 Task: Look for space in Paithan, India from 10th July, 2023 to 15th July, 2023 for 7 adults in price range Rs.10000 to Rs.15000. Place can be entire place or shared room with 4 bedrooms having 7 beds and 4 bathrooms. Property type can be house, flat, guest house. Amenities needed are: wifi, TV, free parkinig on premises, gym, breakfast. Booking option can be shelf check-in. Required host language is English.
Action: Mouse moved to (425, 52)
Screenshot: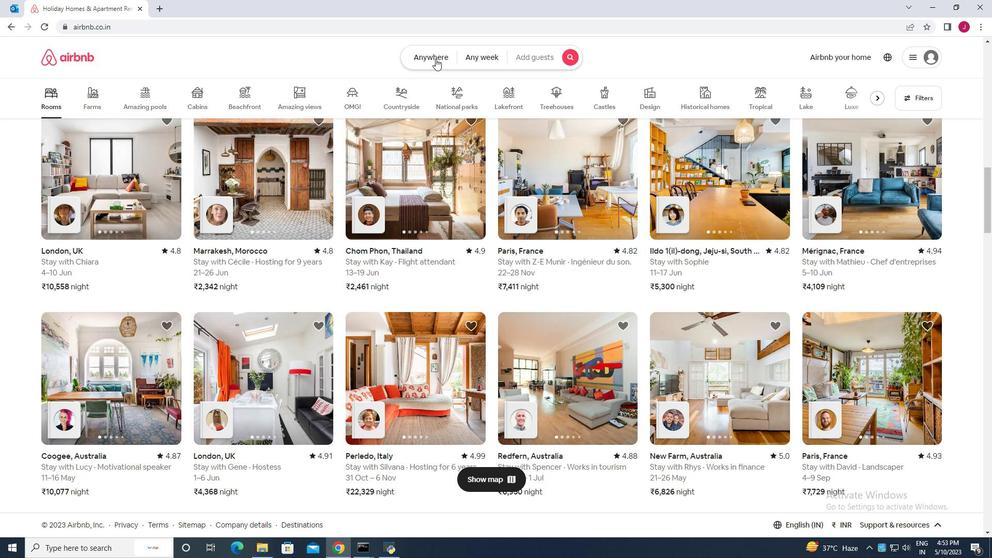 
Action: Mouse pressed left at (425, 52)
Screenshot: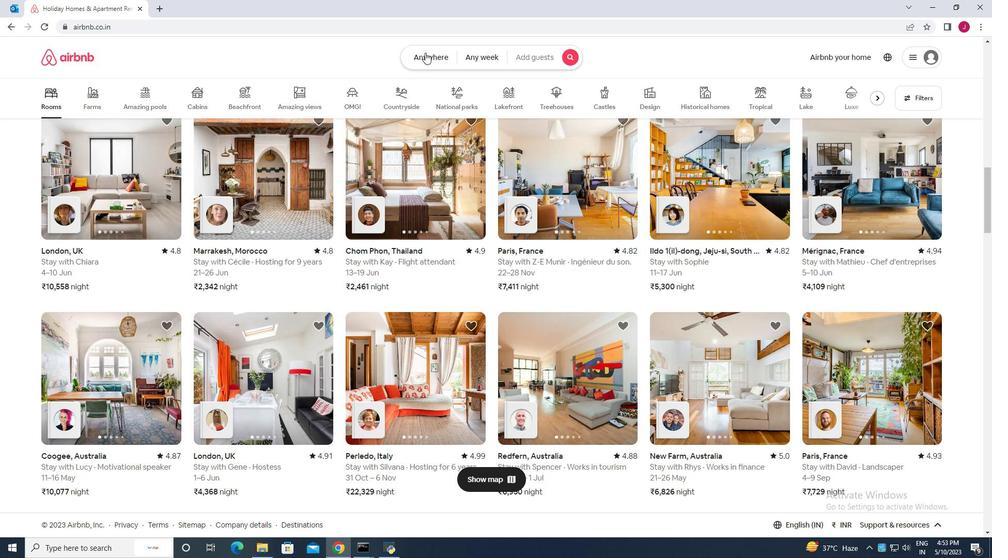 
Action: Mouse moved to (327, 100)
Screenshot: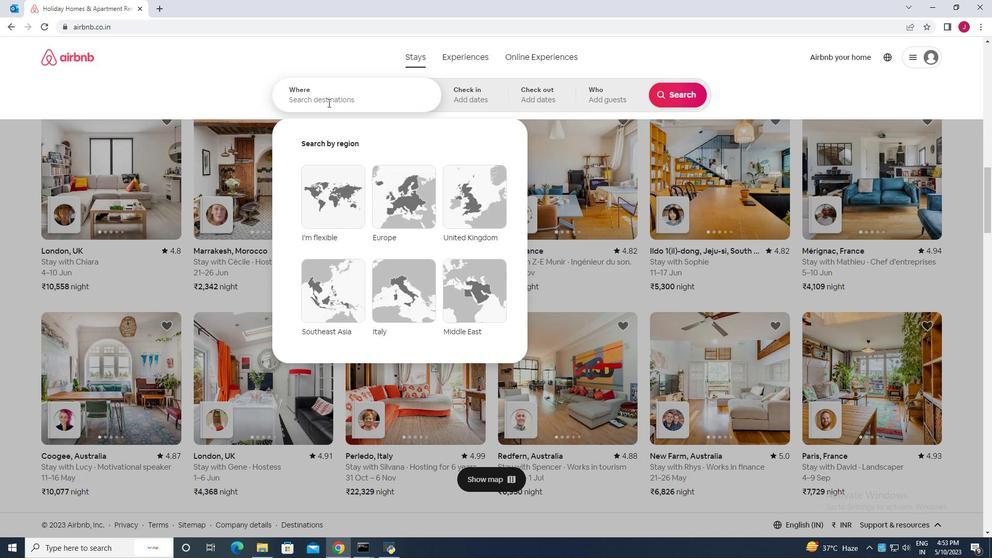 
Action: Mouse pressed left at (327, 100)
Screenshot: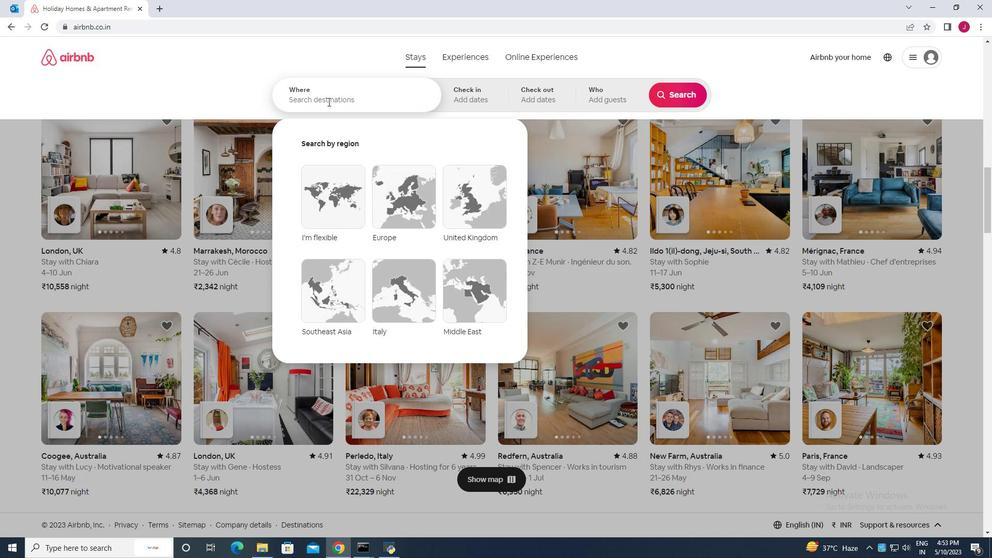 
Action: Mouse moved to (328, 100)
Screenshot: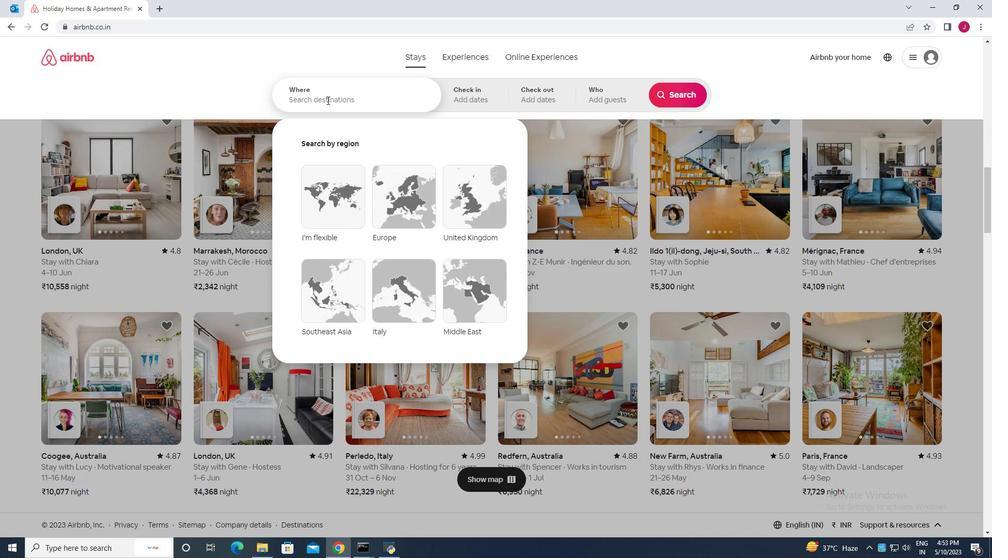 
Action: Key pressed space<Key.space>in<Key.space>paithan<Key.space>india<Key.enter>
Screenshot: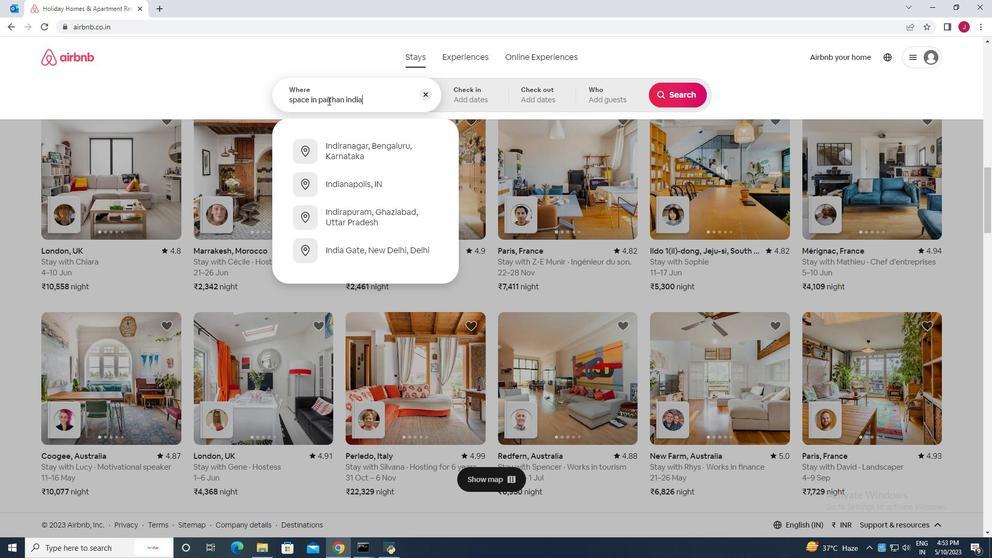 
Action: Mouse moved to (670, 179)
Screenshot: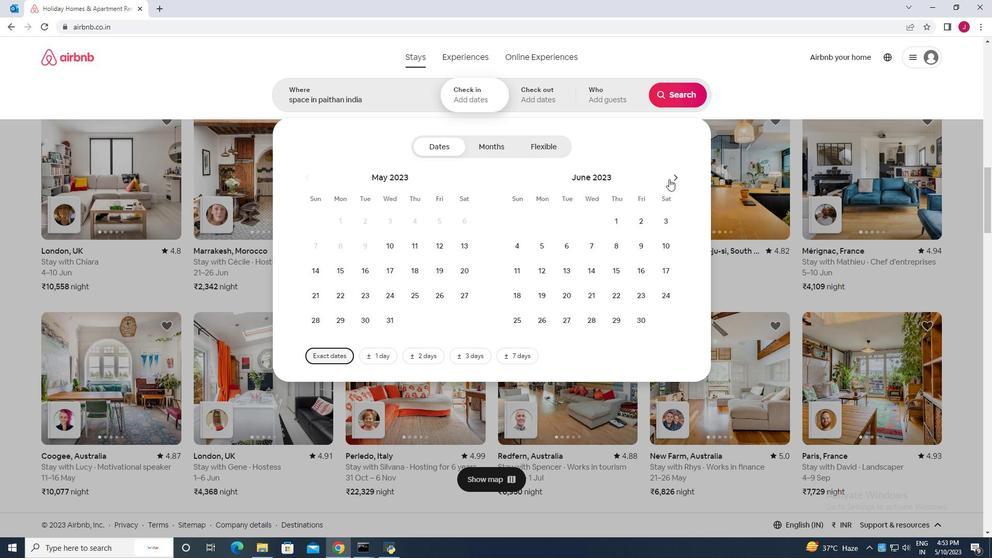 
Action: Mouse pressed left at (670, 179)
Screenshot: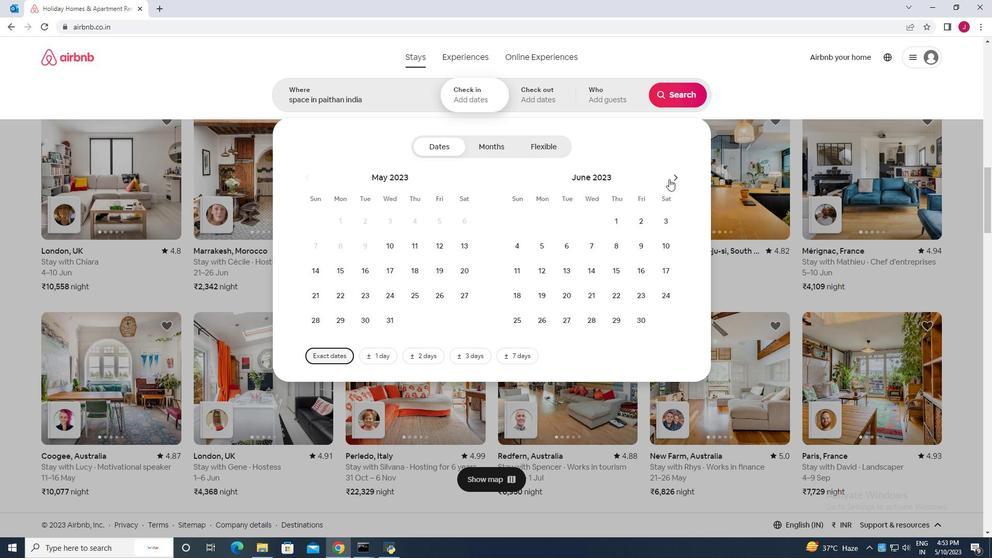 
Action: Mouse moved to (543, 270)
Screenshot: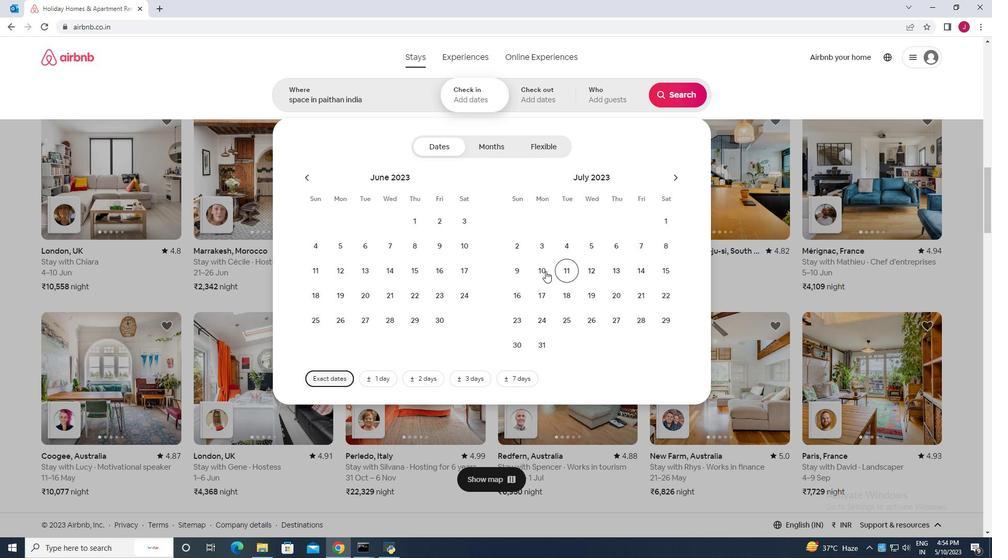 
Action: Mouse pressed left at (543, 270)
Screenshot: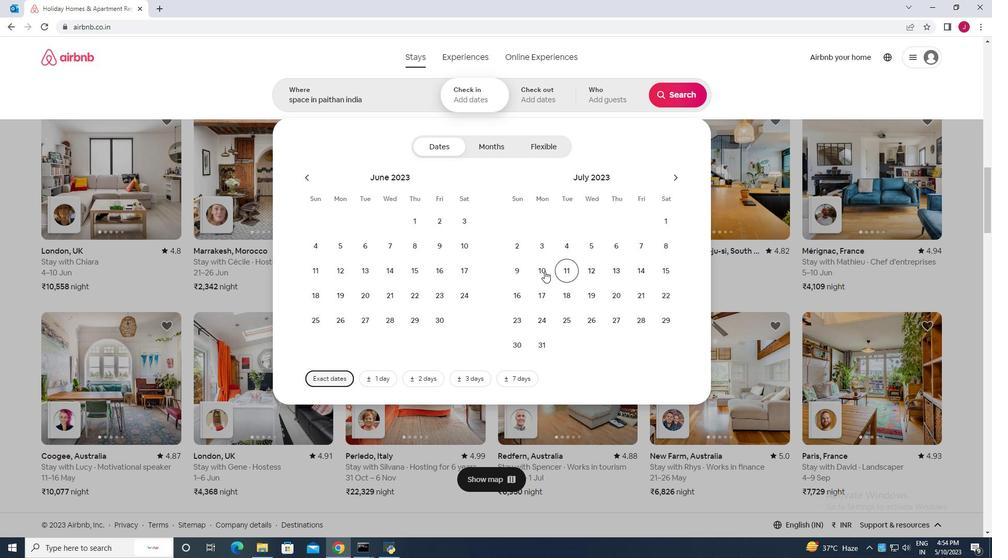 
Action: Mouse moved to (671, 276)
Screenshot: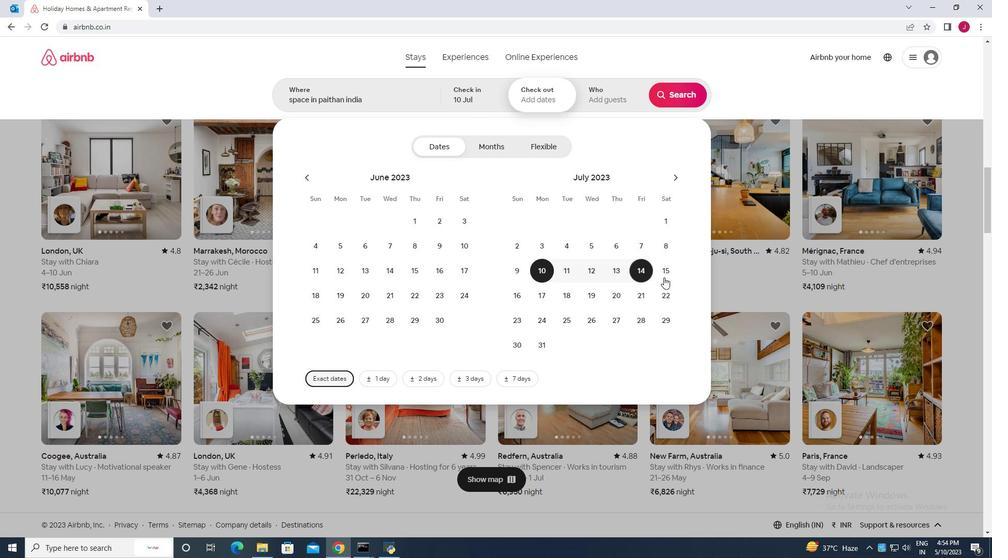 
Action: Mouse pressed left at (671, 276)
Screenshot: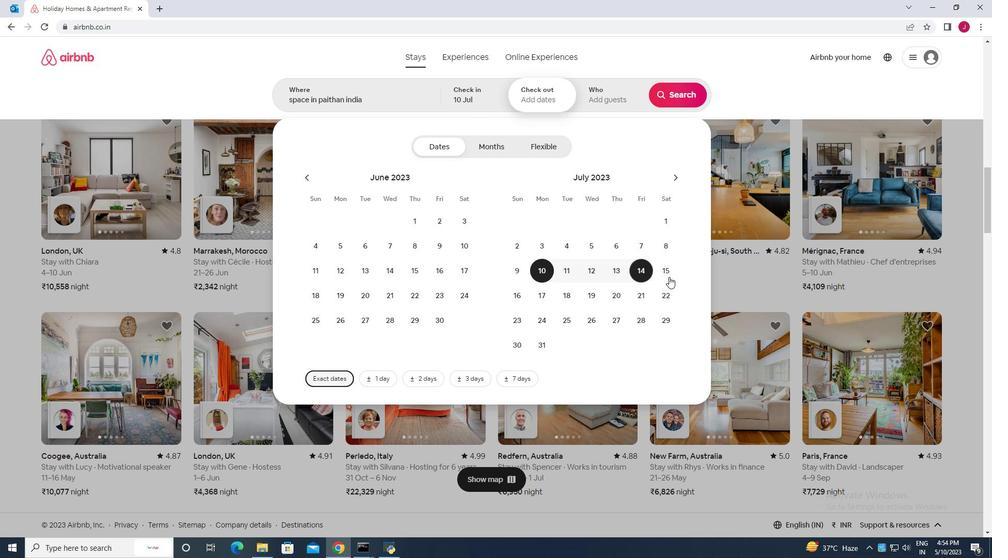 
Action: Mouse moved to (602, 93)
Screenshot: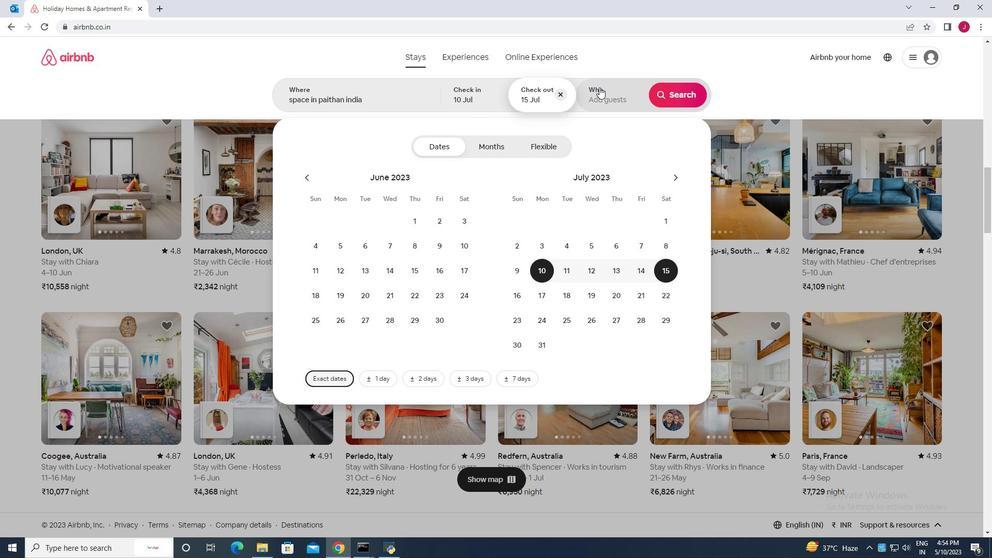 
Action: Mouse pressed left at (602, 93)
Screenshot: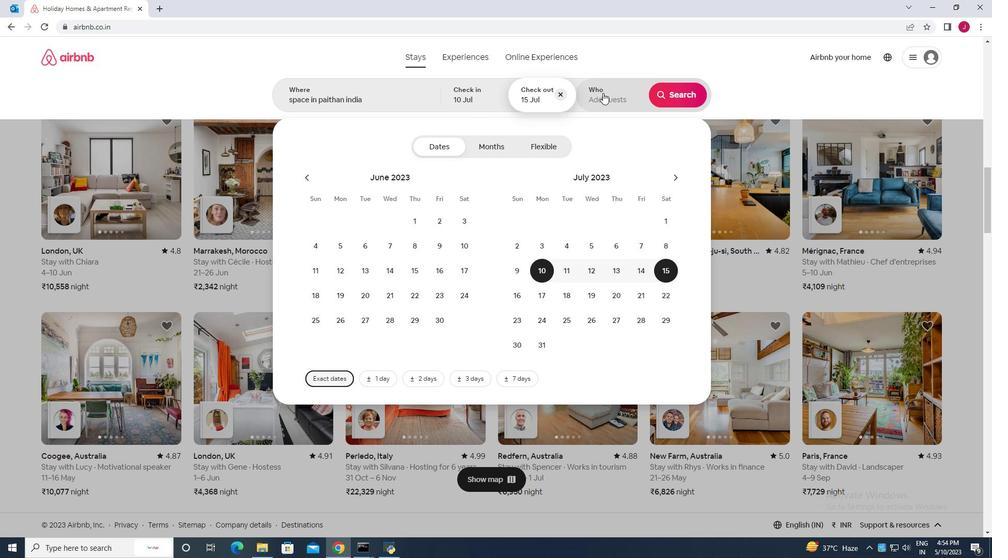 
Action: Mouse moved to (679, 152)
Screenshot: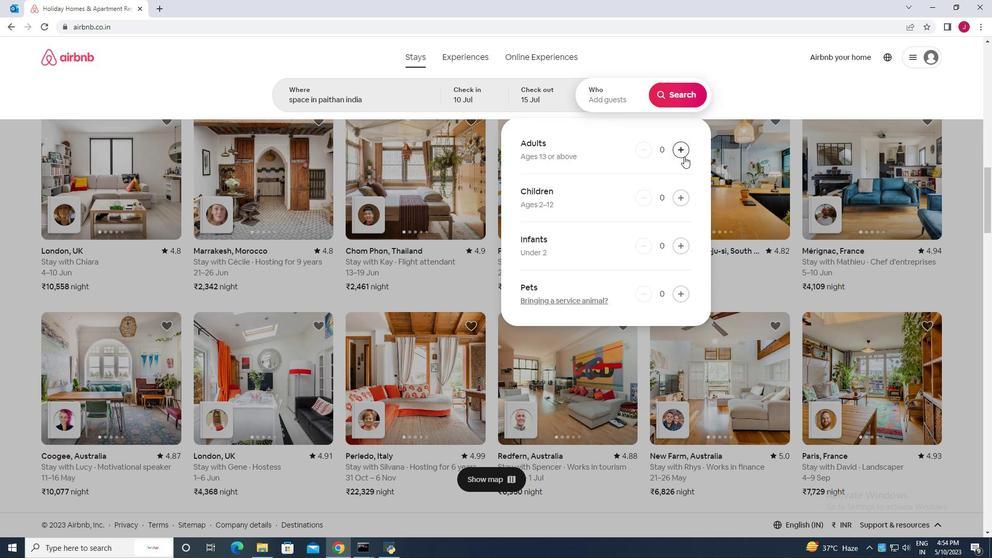 
Action: Mouse pressed left at (679, 152)
Screenshot: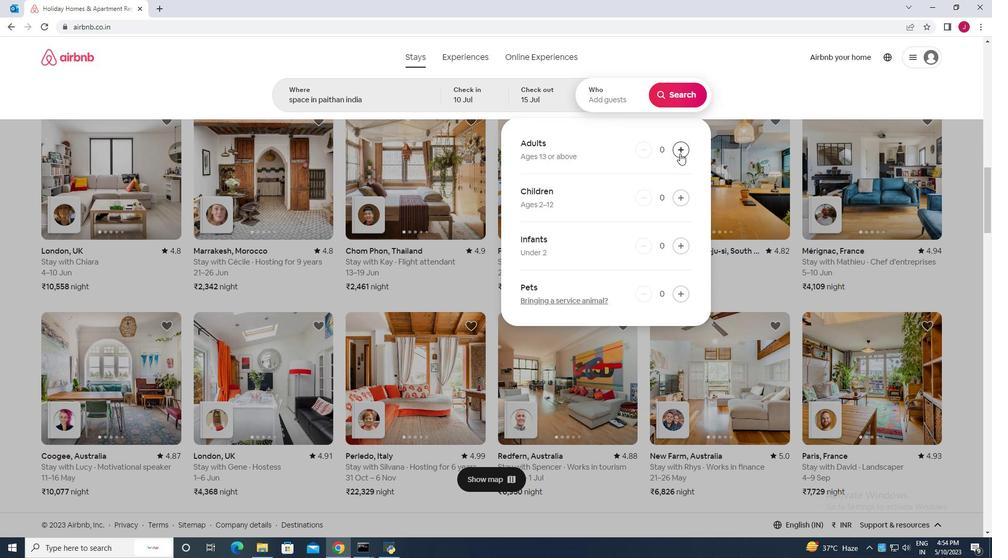 
Action: Mouse pressed left at (679, 152)
Screenshot: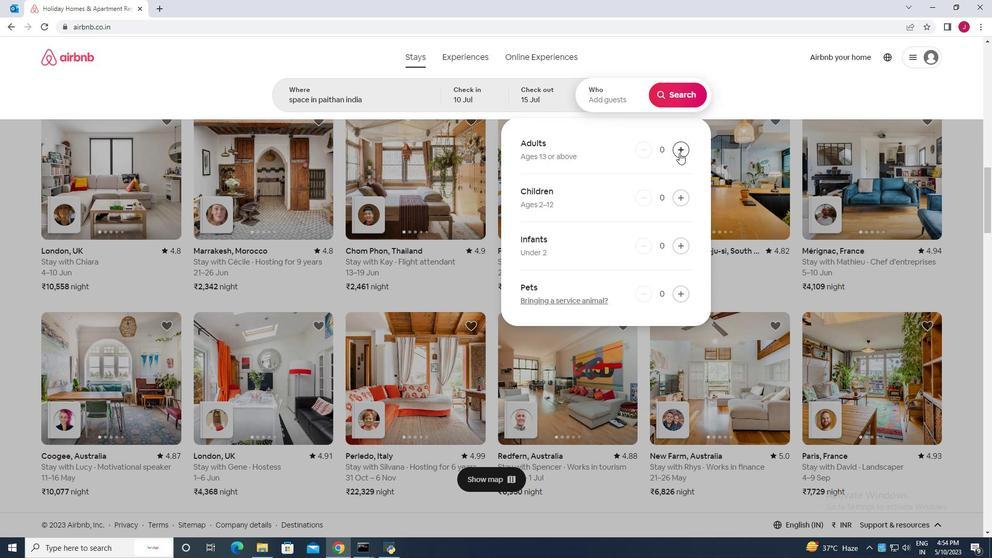 
Action: Mouse pressed left at (679, 152)
Screenshot: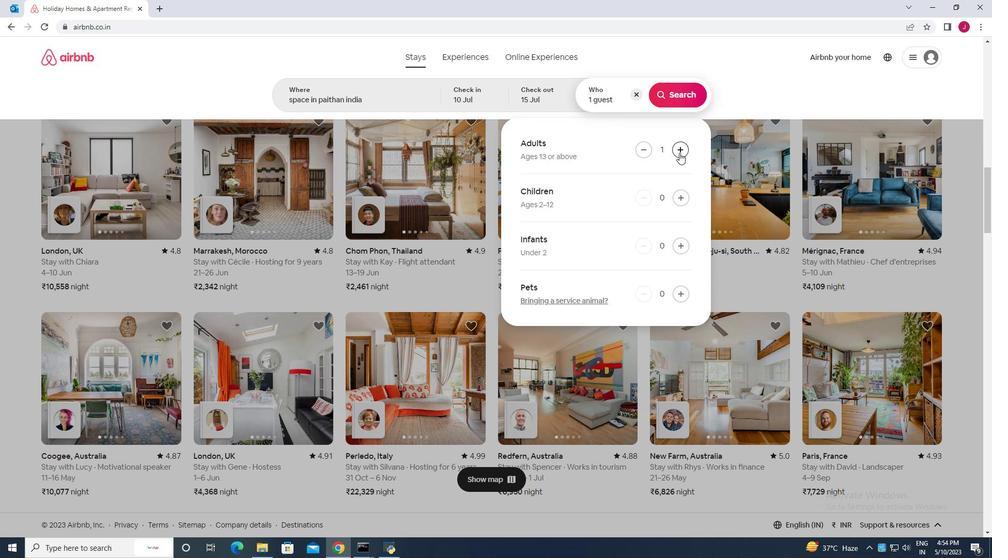 
Action: Mouse pressed left at (679, 152)
Screenshot: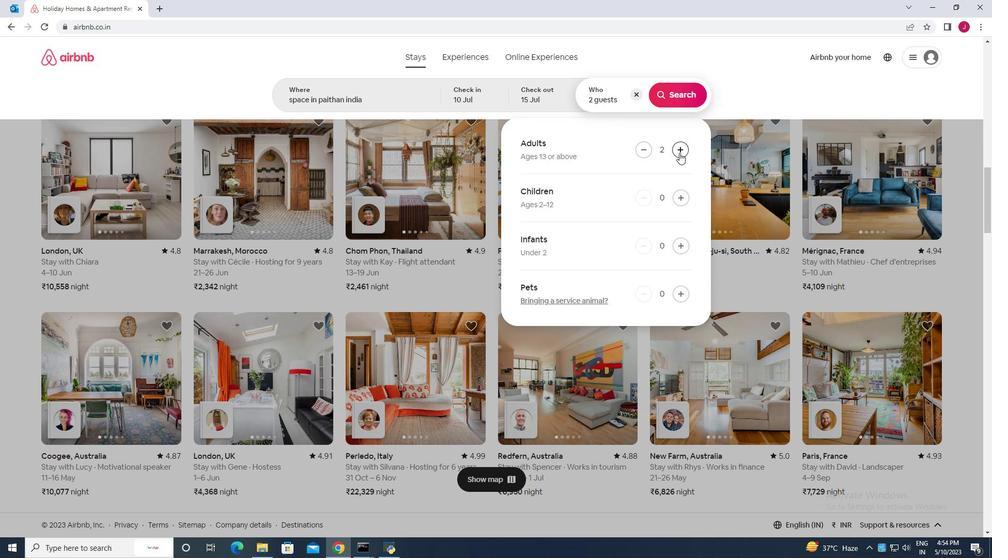 
Action: Mouse pressed left at (679, 152)
Screenshot: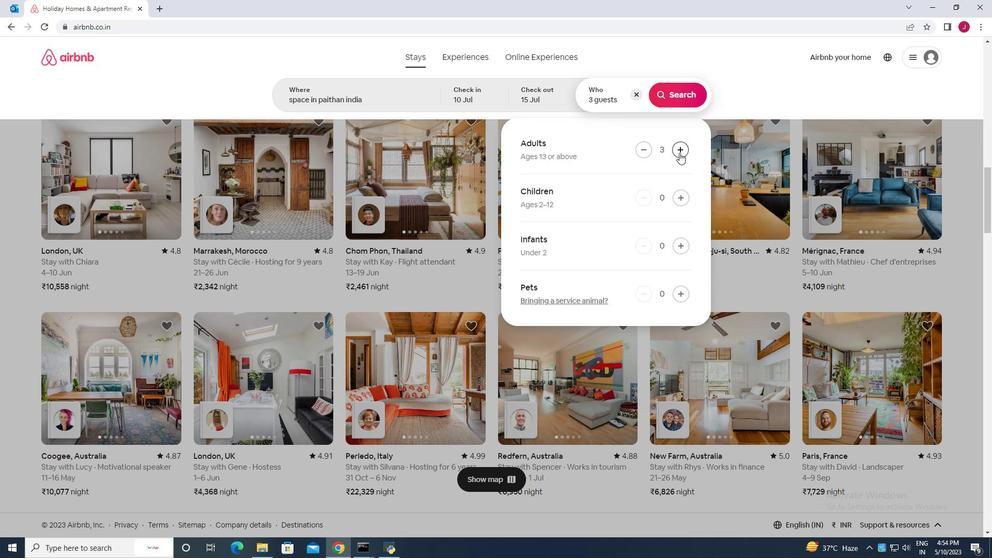 
Action: Mouse pressed left at (679, 152)
Screenshot: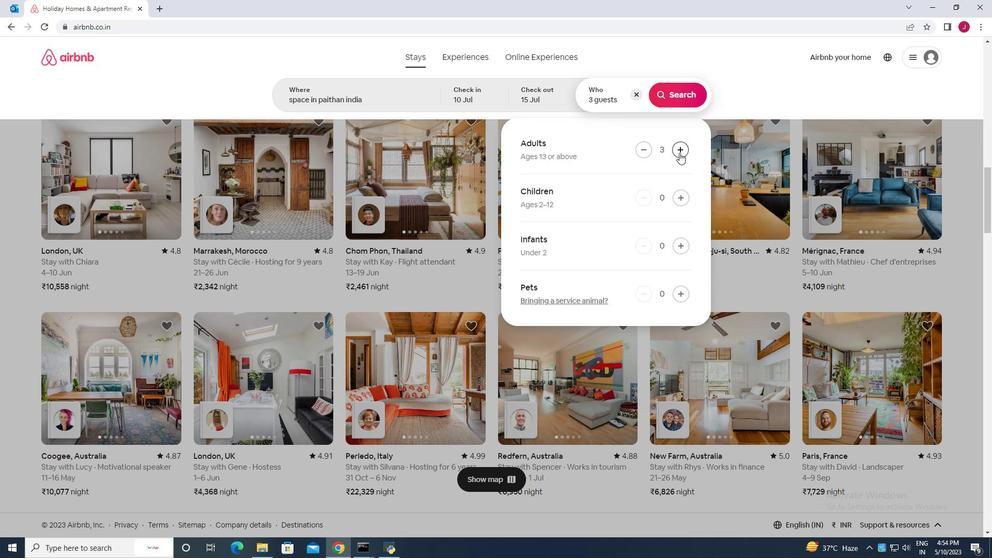 
Action: Mouse pressed left at (679, 152)
Screenshot: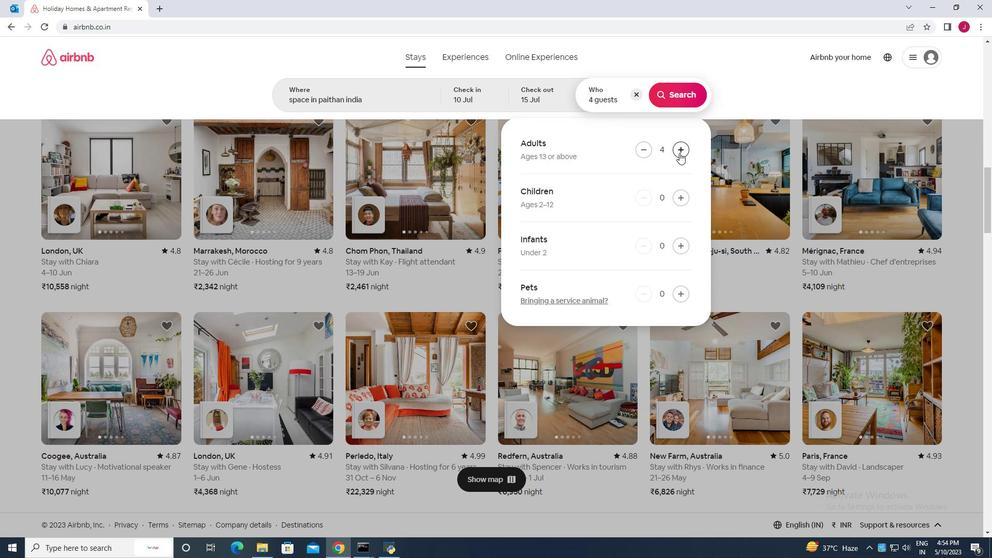 
Action: Mouse pressed left at (679, 152)
Screenshot: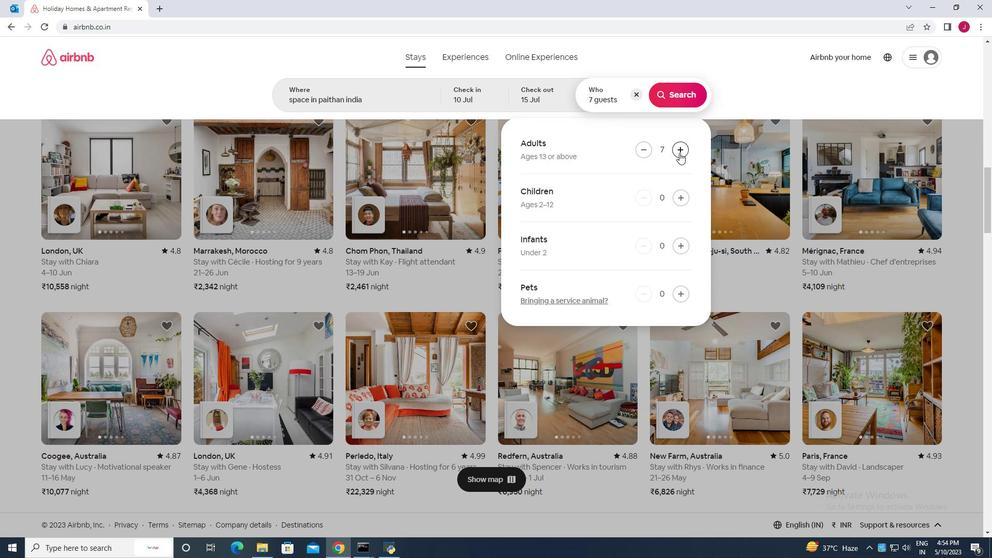 
Action: Mouse moved to (642, 147)
Screenshot: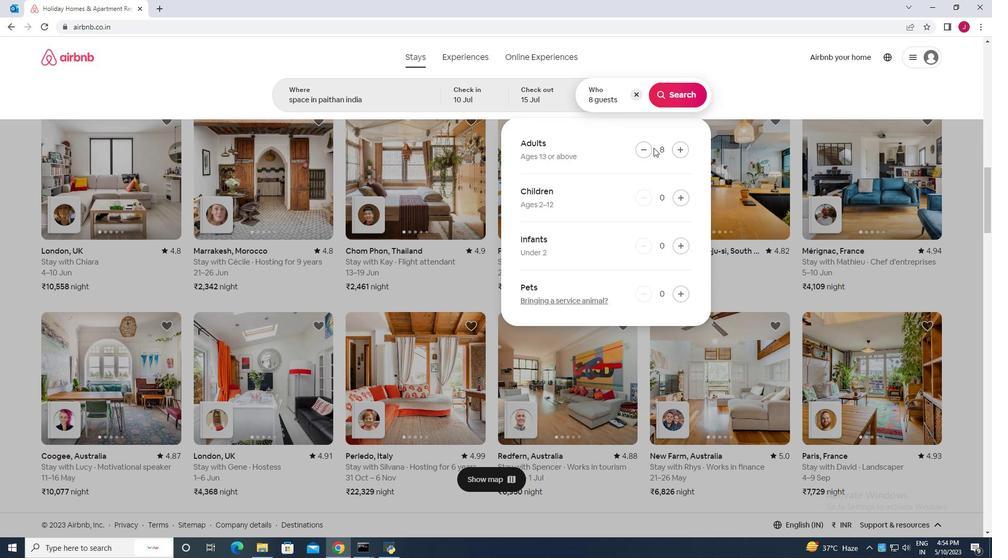 
Action: Mouse pressed left at (642, 147)
Screenshot: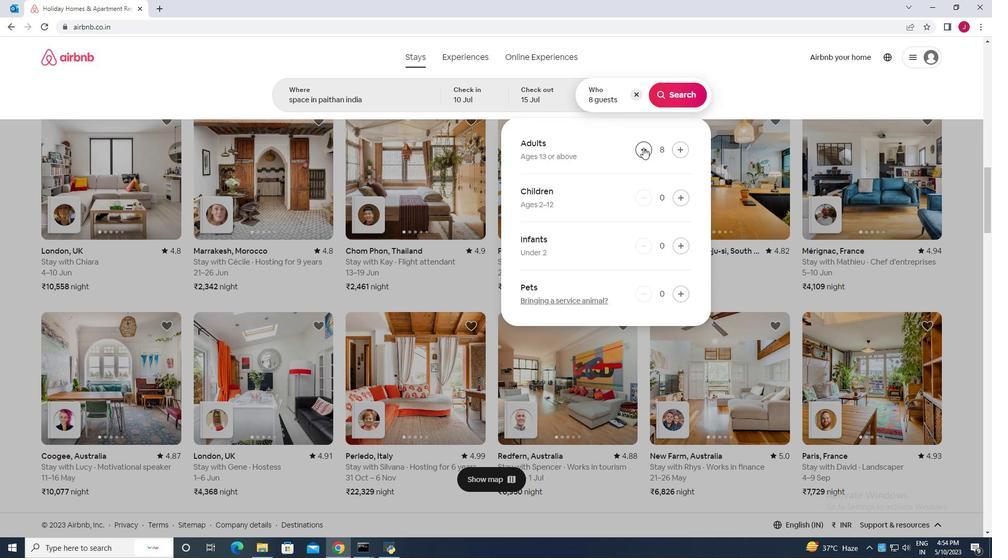 
Action: Mouse moved to (680, 94)
Screenshot: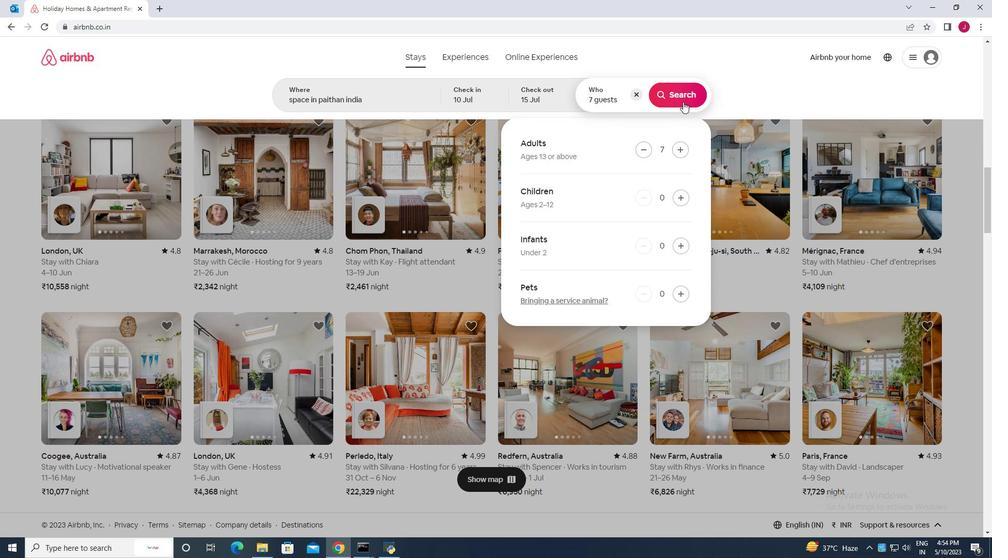 
Action: Mouse pressed left at (680, 94)
Screenshot: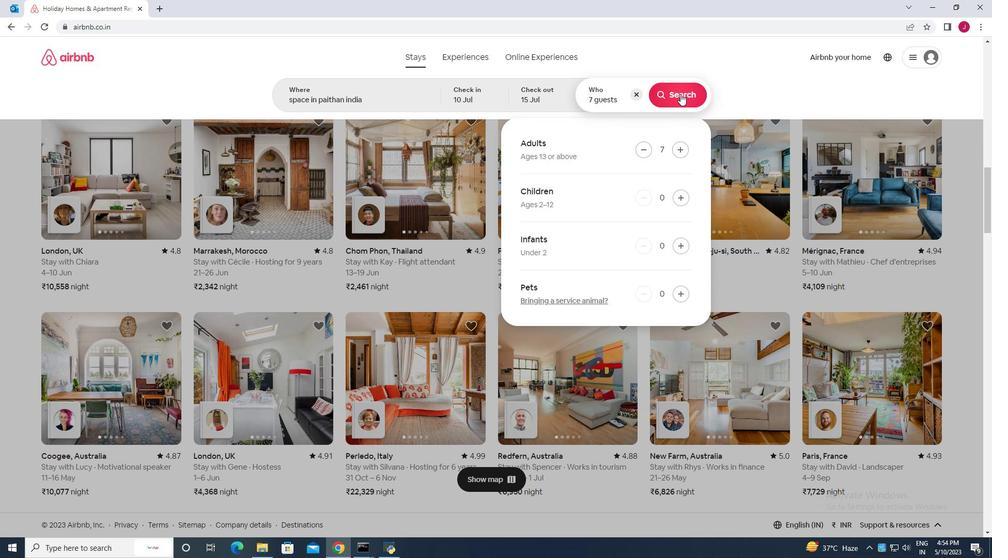 
Action: Mouse moved to (957, 95)
Screenshot: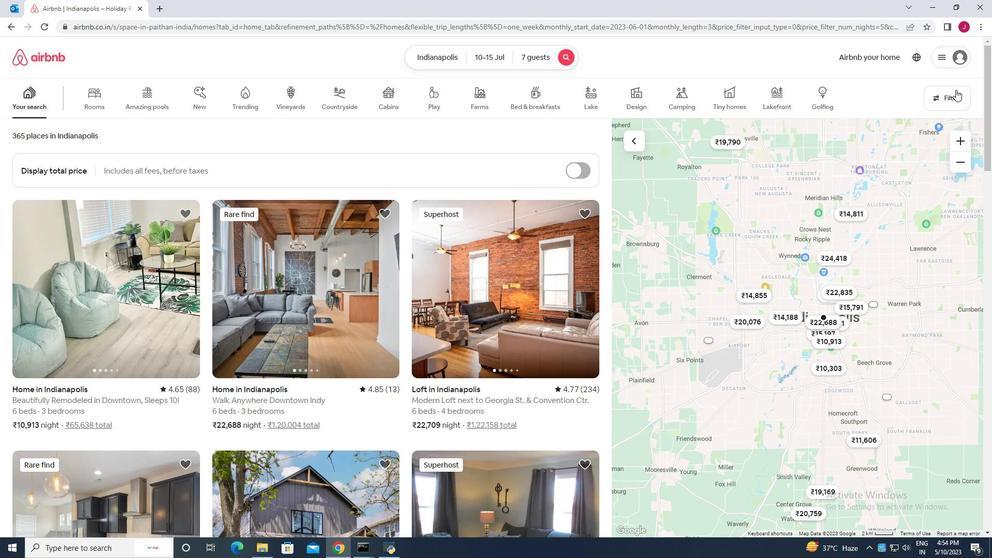 
Action: Mouse pressed left at (957, 95)
Screenshot: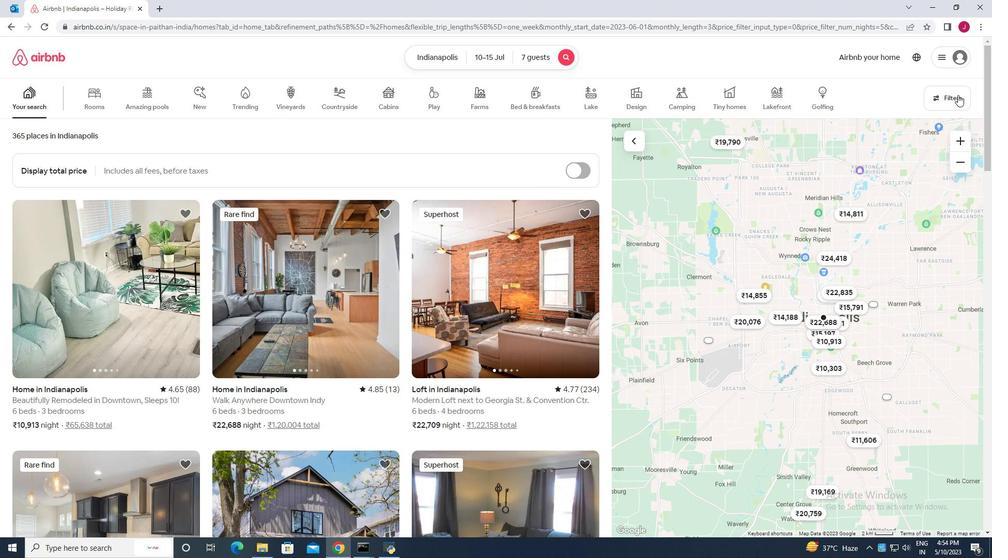 
Action: Mouse moved to (389, 339)
Screenshot: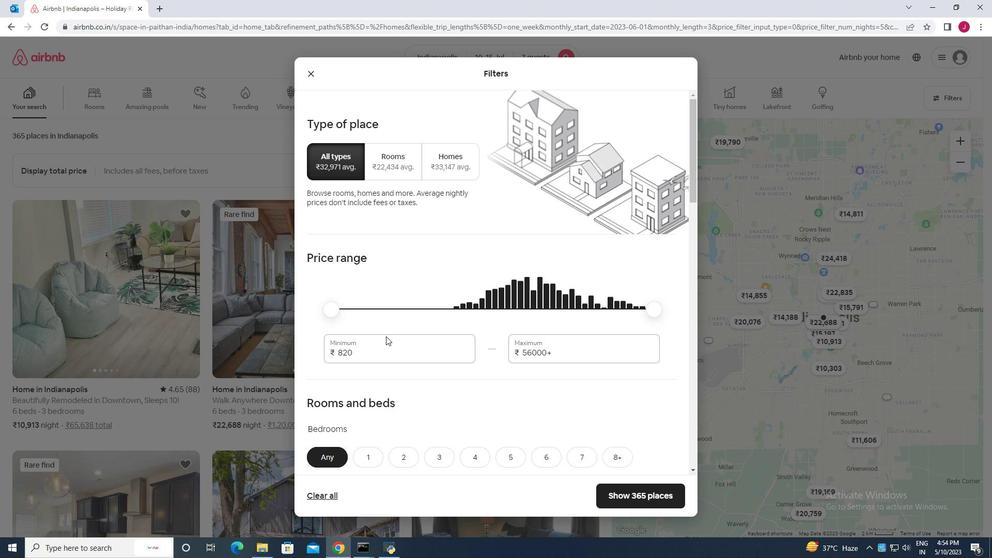 
Action: Mouse pressed left at (389, 339)
Screenshot: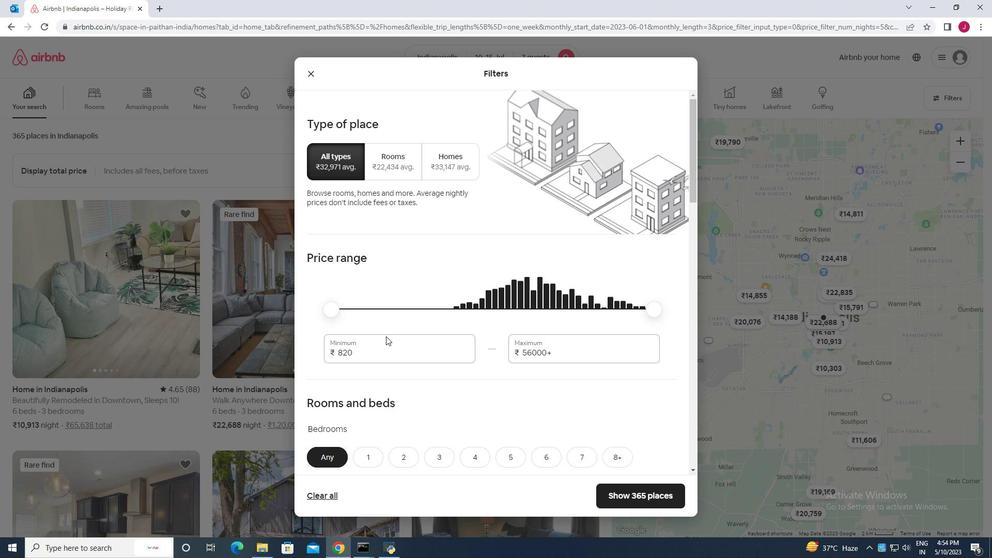 
Action: Mouse moved to (393, 342)
Screenshot: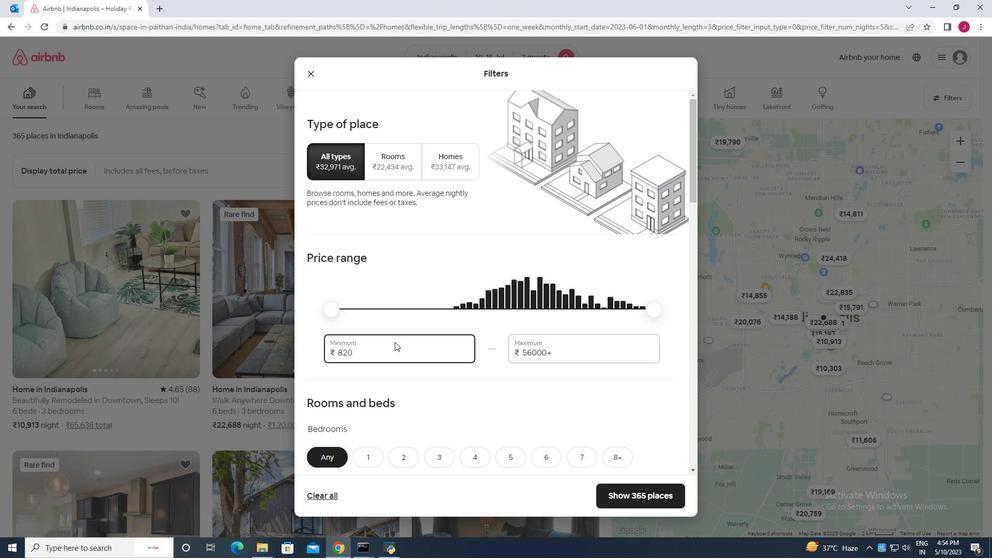 
Action: Key pressed <Key.backspace><Key.backspace><Key.backspace><Key.backspace><Key.backspace>10000
Screenshot: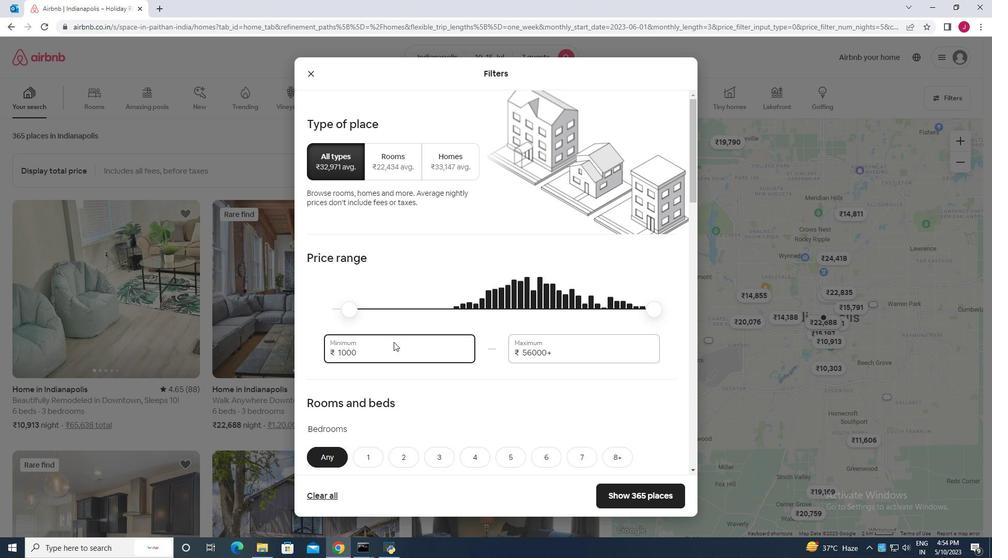 
Action: Mouse moved to (557, 346)
Screenshot: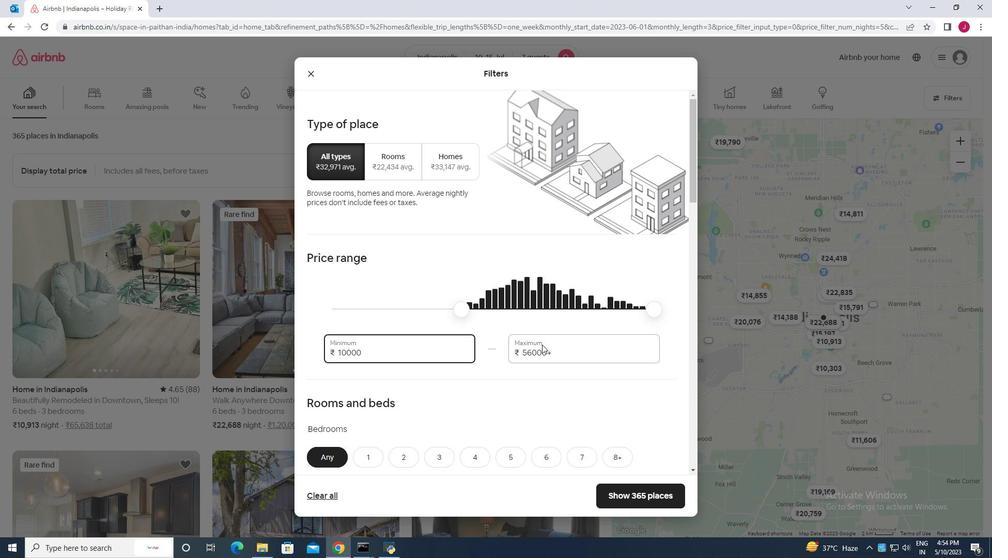 
Action: Mouse pressed left at (557, 346)
Screenshot: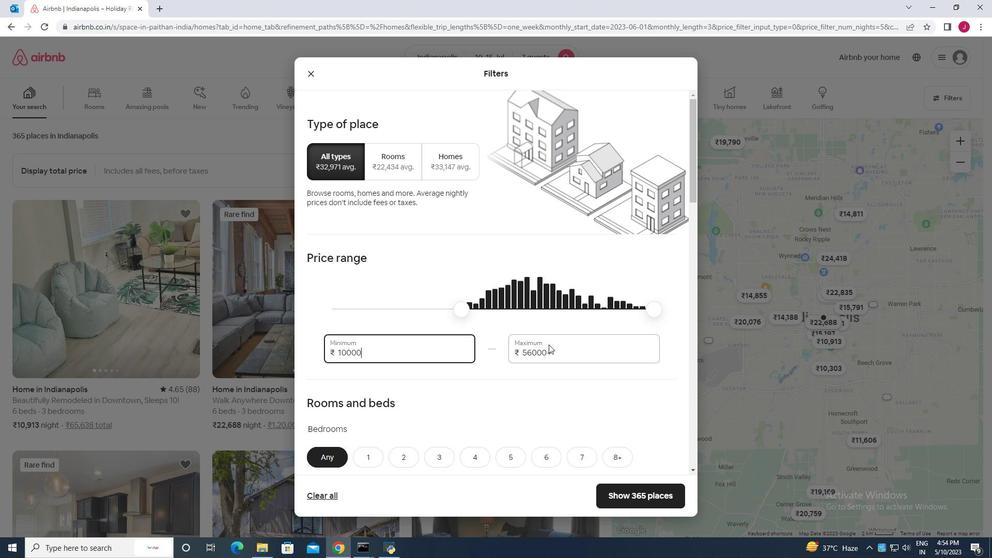 
Action: Mouse moved to (558, 347)
Screenshot: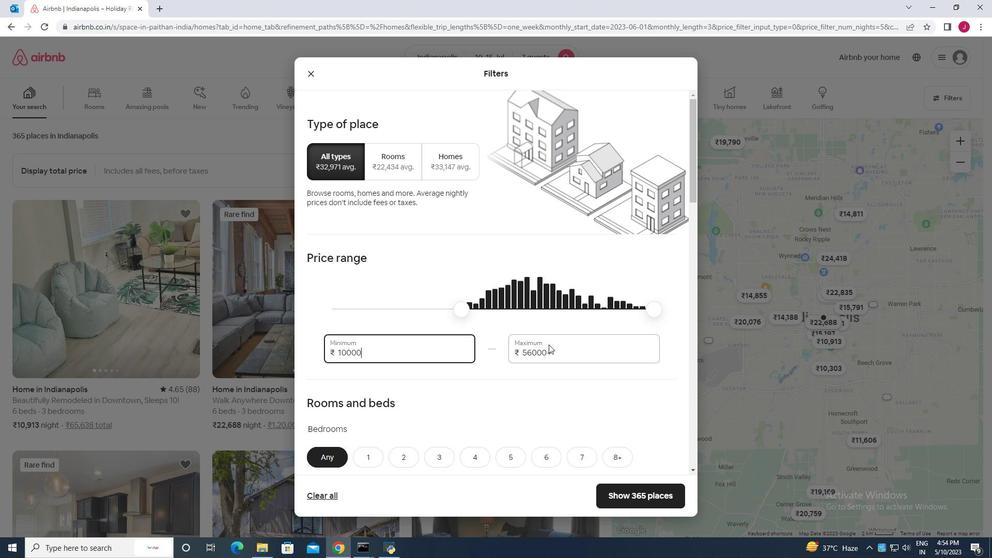 
Action: Key pressed <Key.backspace><Key.backspace><Key.backspace><Key.backspace><Key.backspace><Key.backspace><Key.backspace><Key.backspace><Key.backspace><Key.backspace><Key.backspace><Key.backspace><Key.backspace><Key.backspace><Key.backspace><Key.backspace><Key.backspace>15000
Screenshot: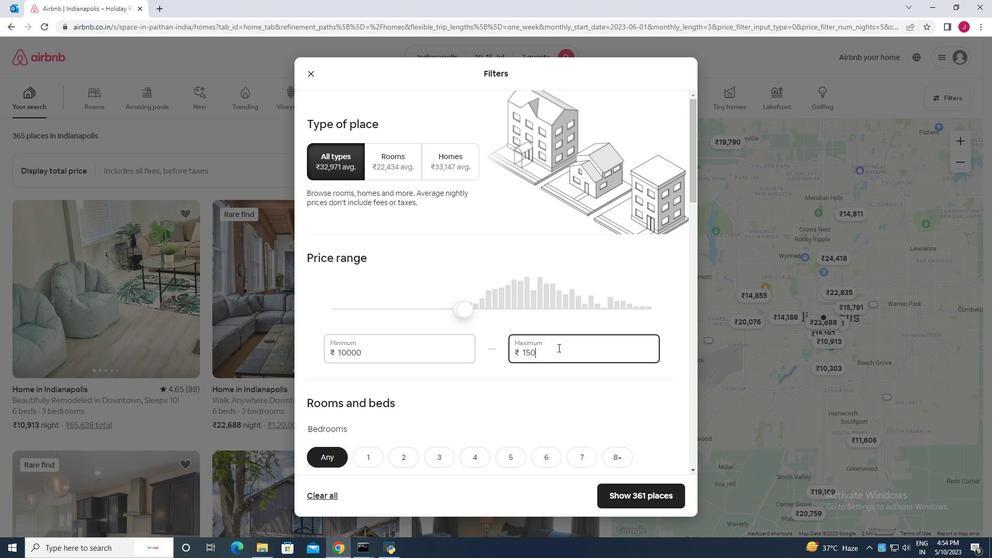 
Action: Mouse moved to (553, 369)
Screenshot: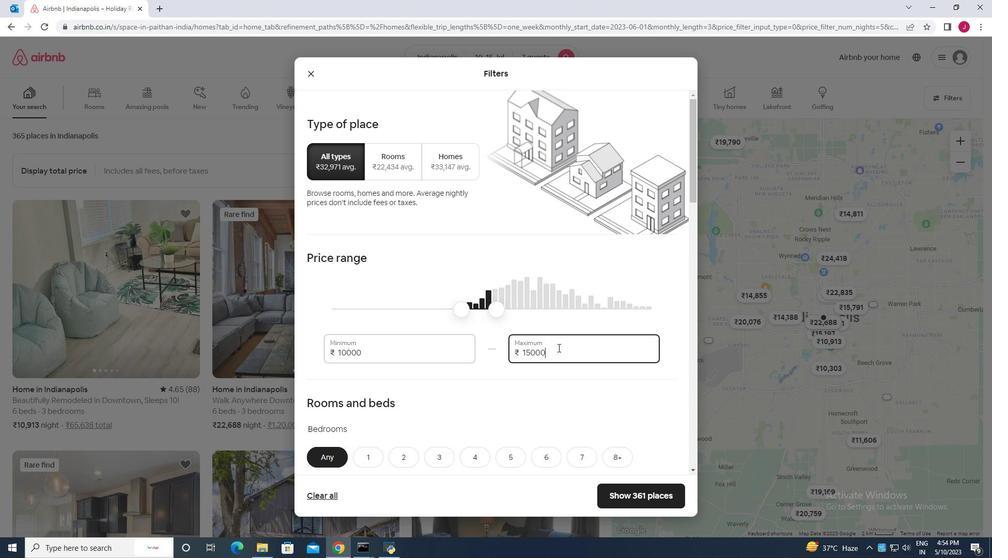
Action: Mouse scrolled (553, 368) with delta (0, 0)
Screenshot: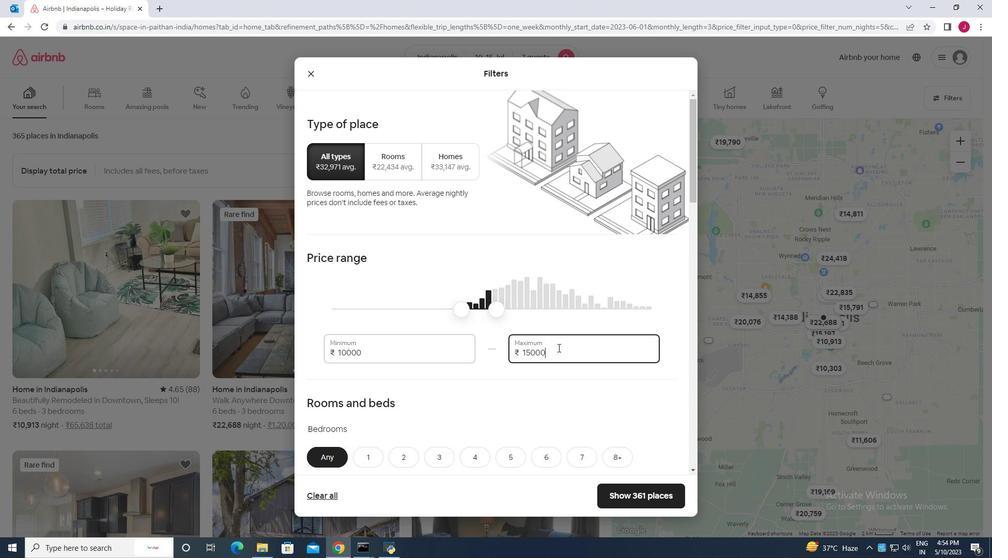 
Action: Mouse moved to (552, 373)
Screenshot: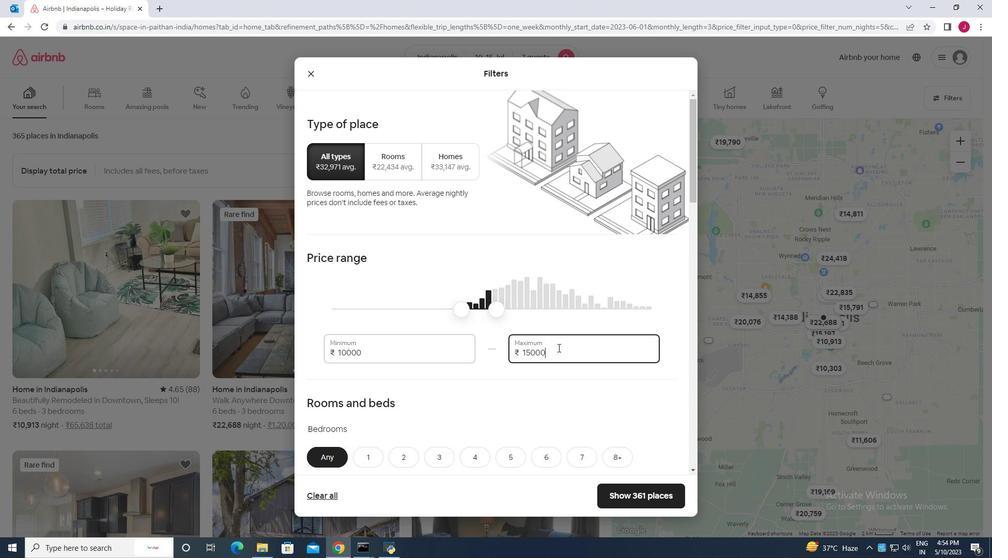 
Action: Mouse scrolled (552, 373) with delta (0, 0)
Screenshot: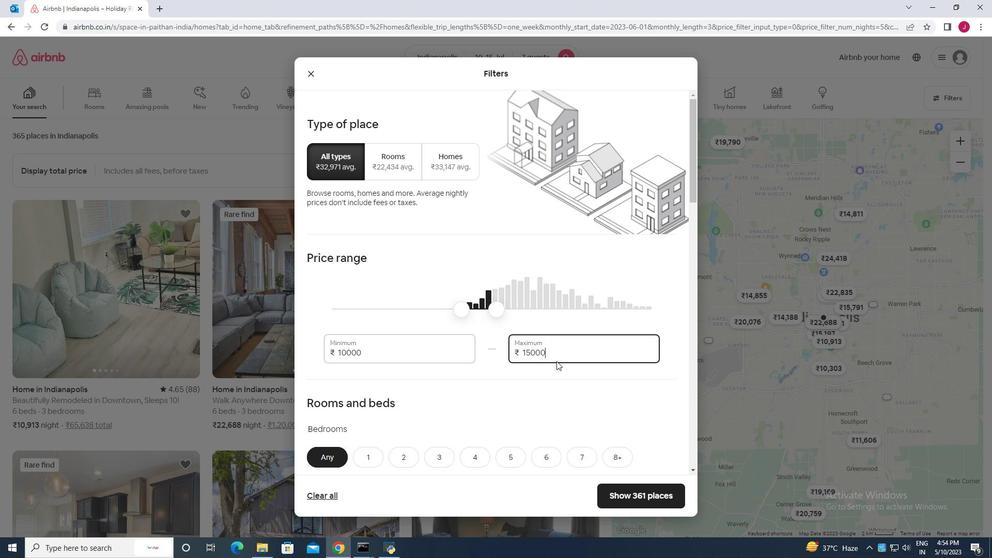 
Action: Mouse moved to (549, 374)
Screenshot: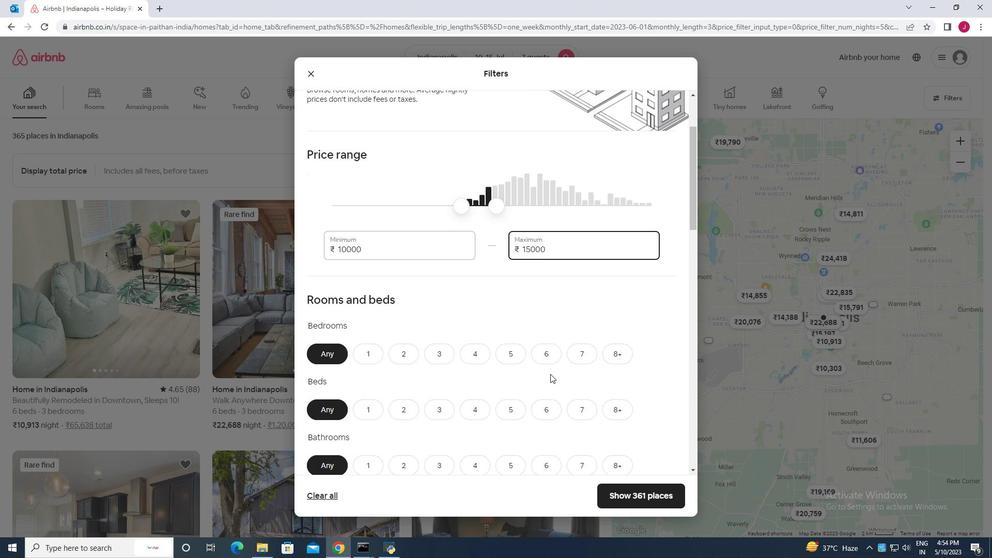
Action: Mouse scrolled (549, 373) with delta (0, 0)
Screenshot: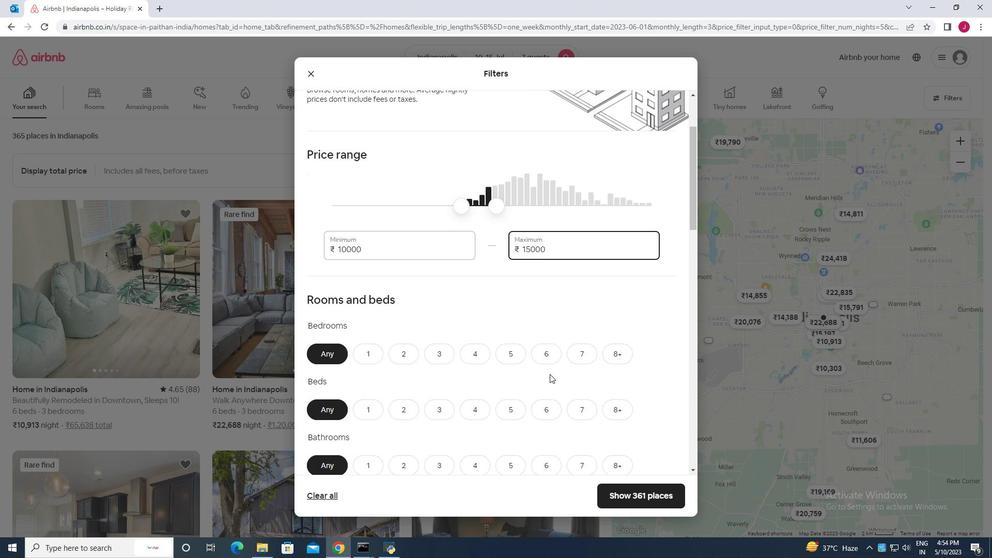 
Action: Mouse moved to (470, 304)
Screenshot: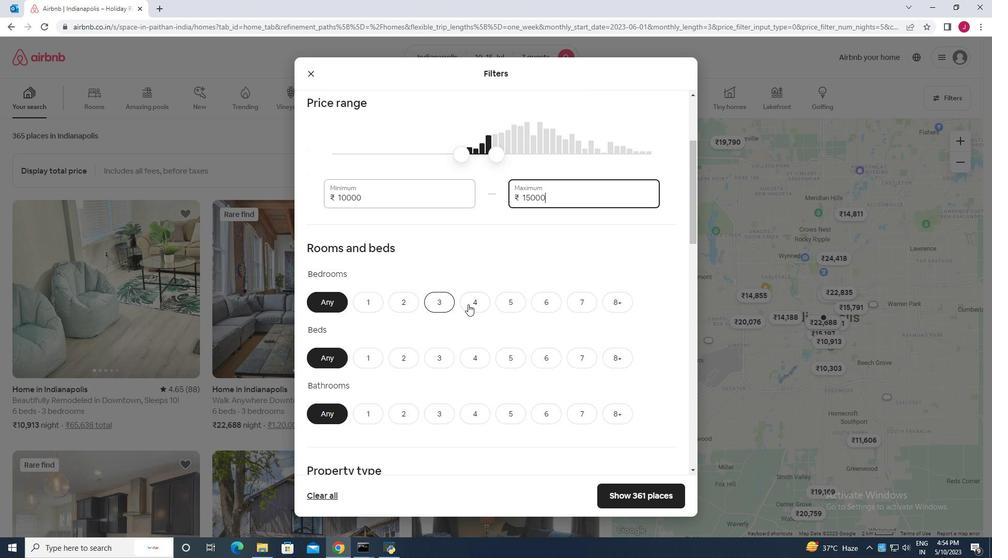 
Action: Mouse pressed left at (470, 304)
Screenshot: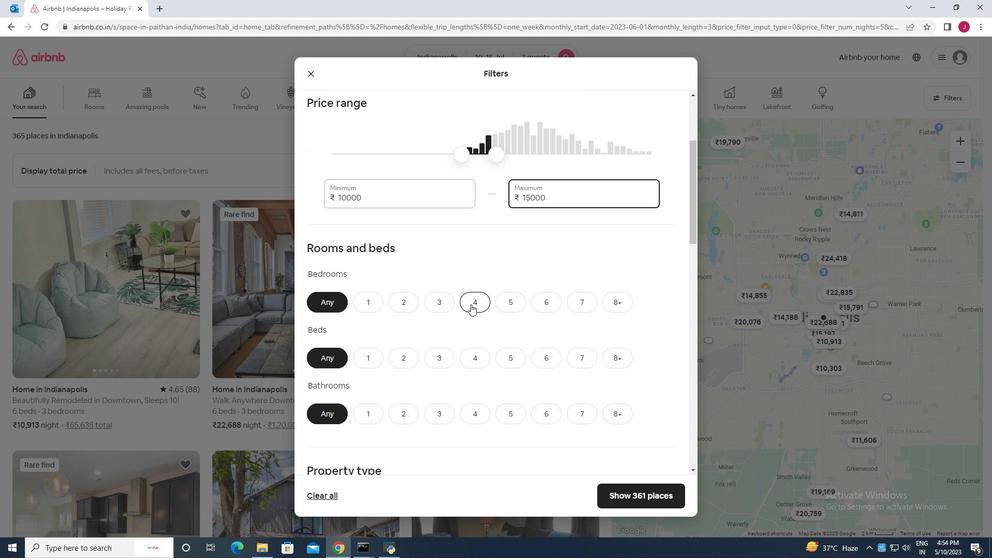 
Action: Mouse moved to (575, 357)
Screenshot: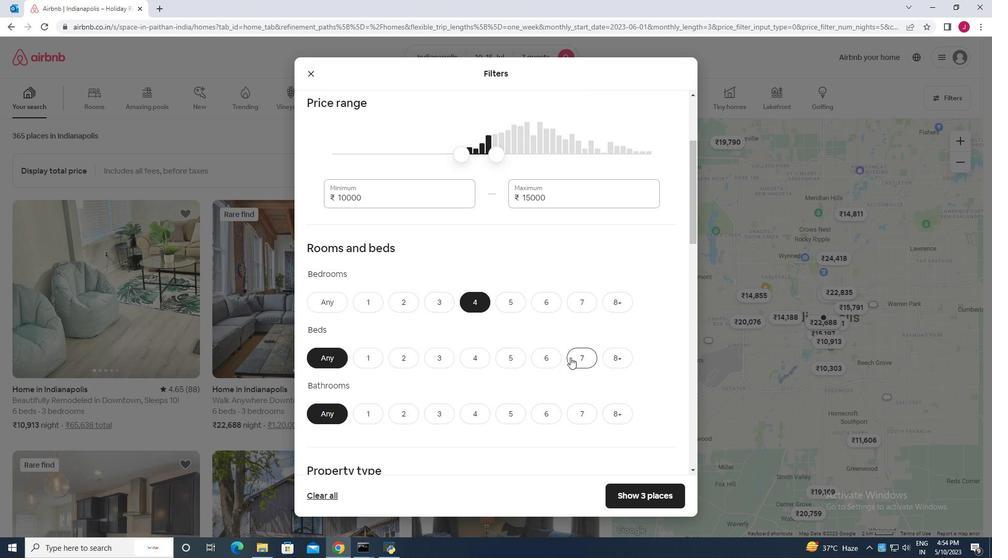 
Action: Mouse pressed left at (575, 357)
Screenshot: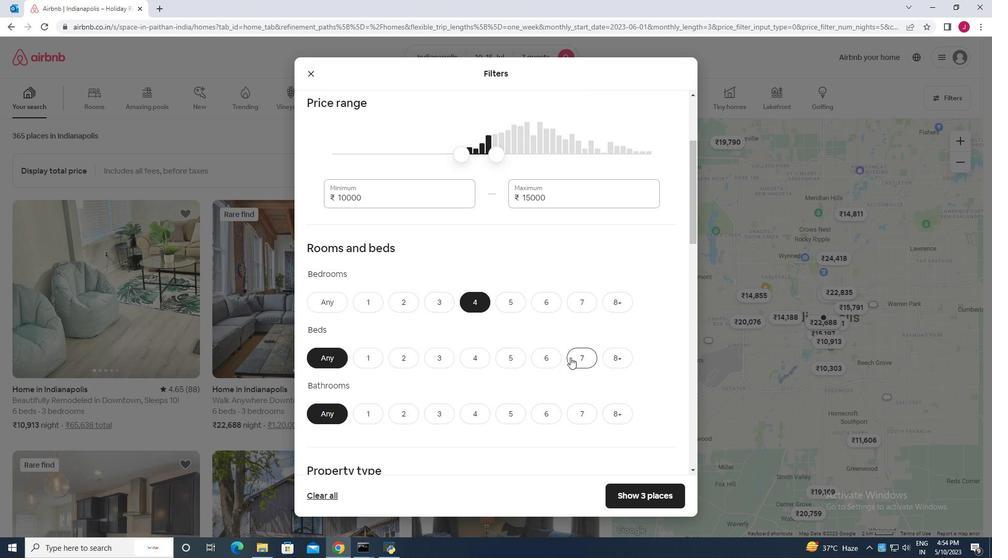 
Action: Mouse moved to (477, 412)
Screenshot: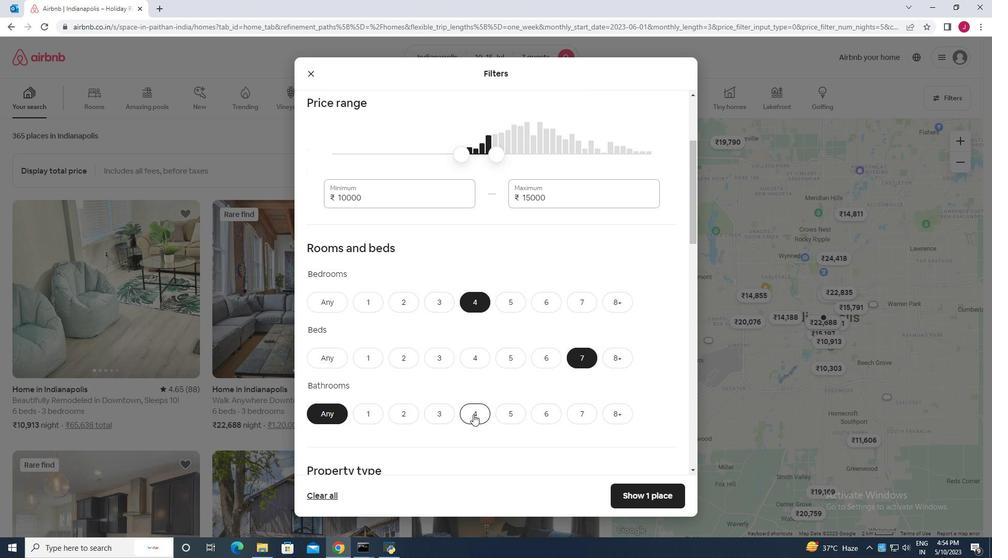 
Action: Mouse pressed left at (477, 412)
Screenshot: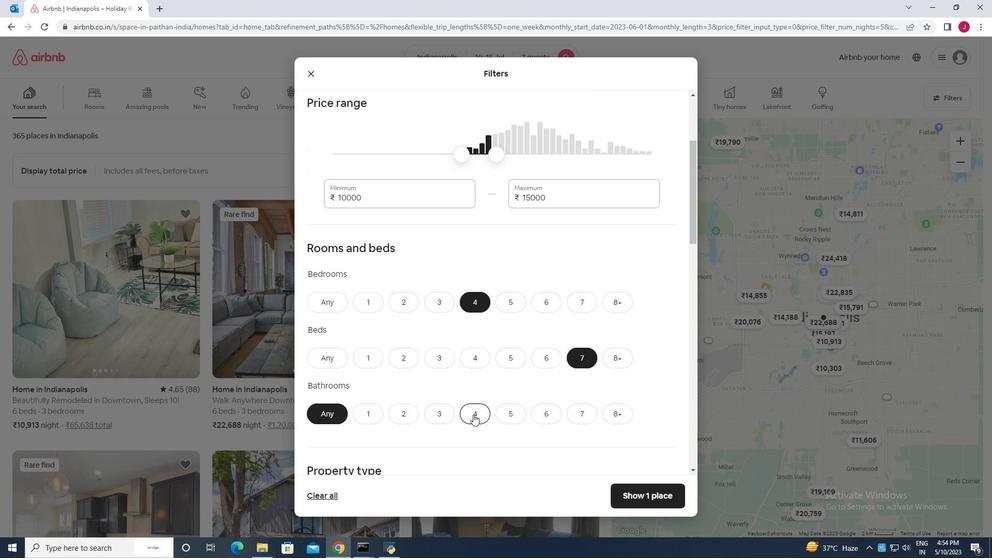 
Action: Mouse moved to (458, 390)
Screenshot: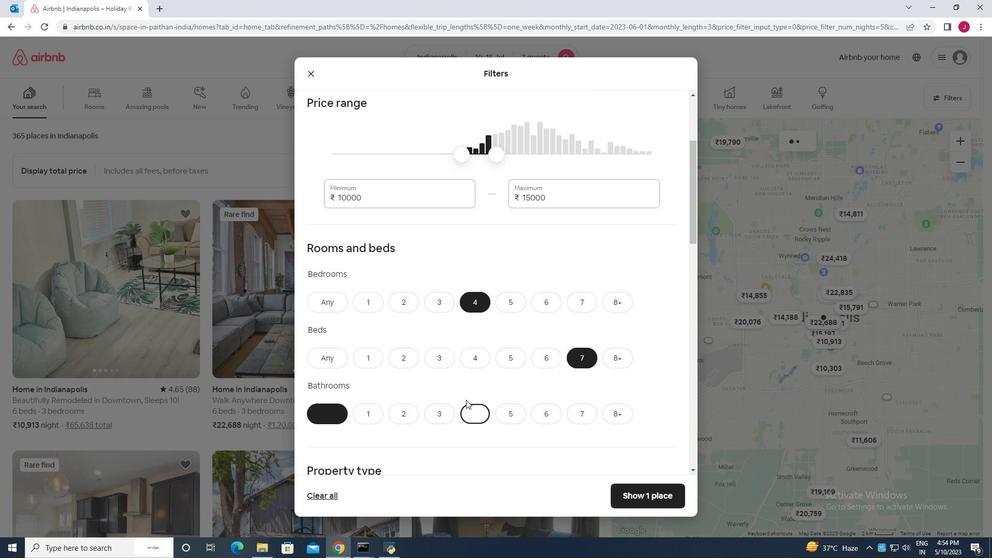 
Action: Mouse scrolled (458, 390) with delta (0, 0)
Screenshot: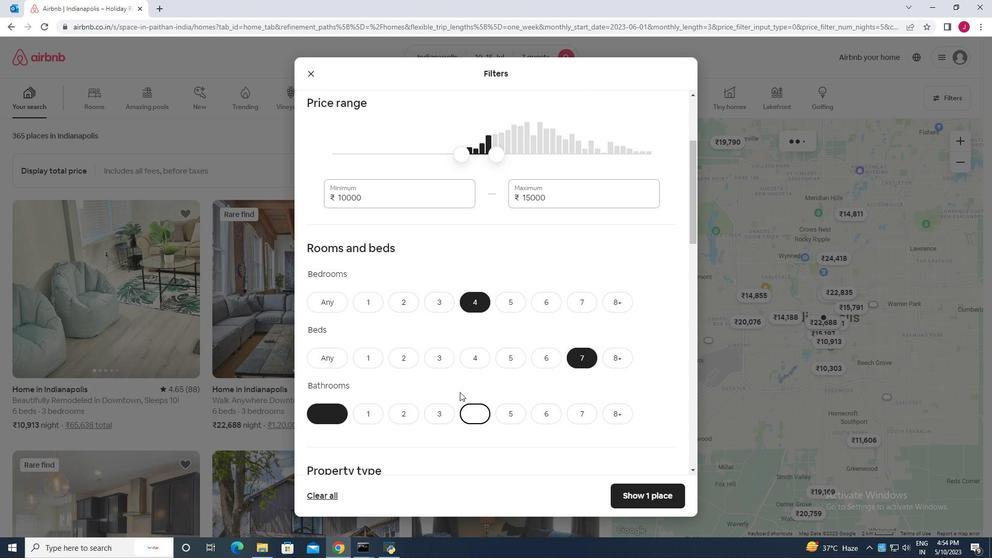 
Action: Mouse scrolled (458, 390) with delta (0, 0)
Screenshot: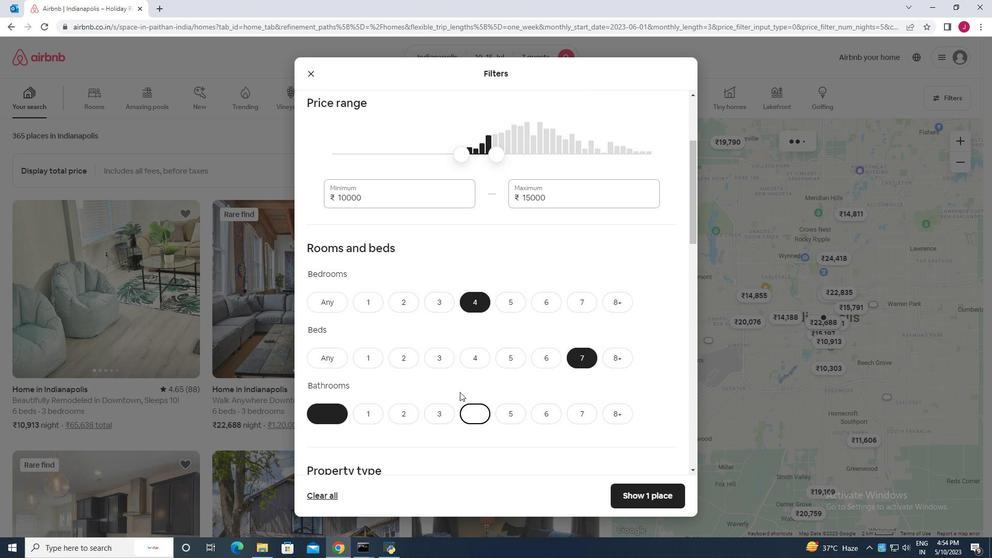 
Action: Mouse scrolled (458, 390) with delta (0, 0)
Screenshot: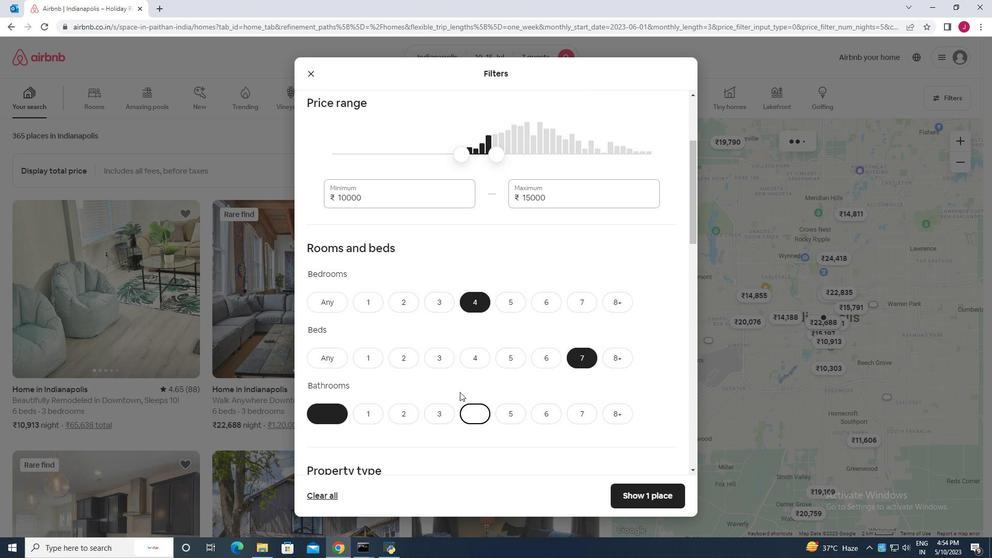 
Action: Mouse scrolled (458, 390) with delta (0, 0)
Screenshot: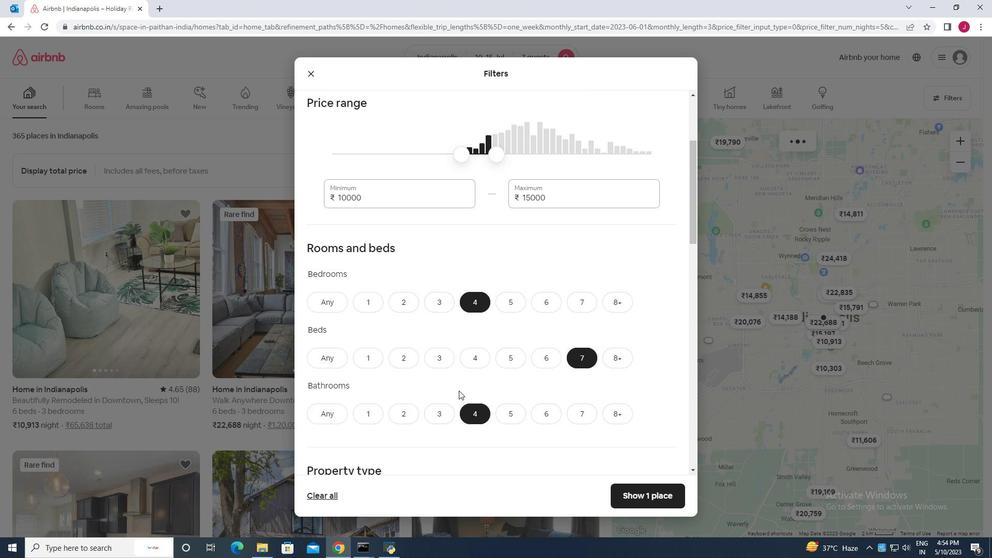 
Action: Mouse scrolled (458, 390) with delta (0, 0)
Screenshot: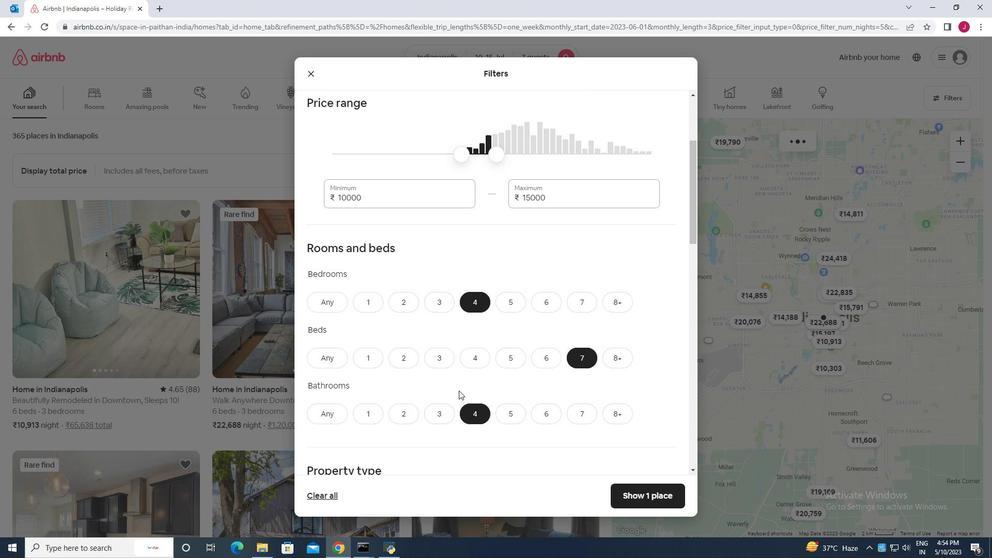 
Action: Mouse scrolled (458, 390) with delta (0, 0)
Screenshot: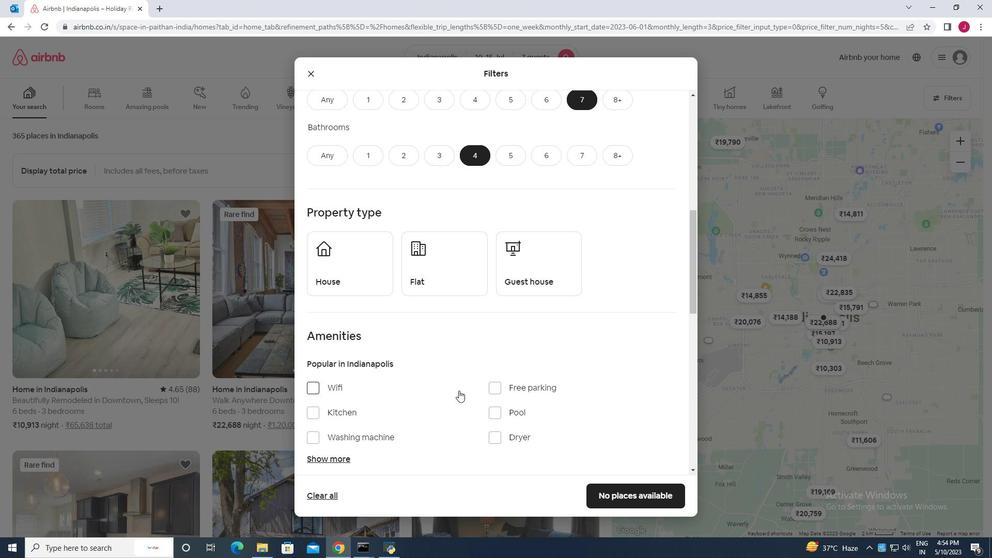 
Action: Mouse scrolled (458, 390) with delta (0, 0)
Screenshot: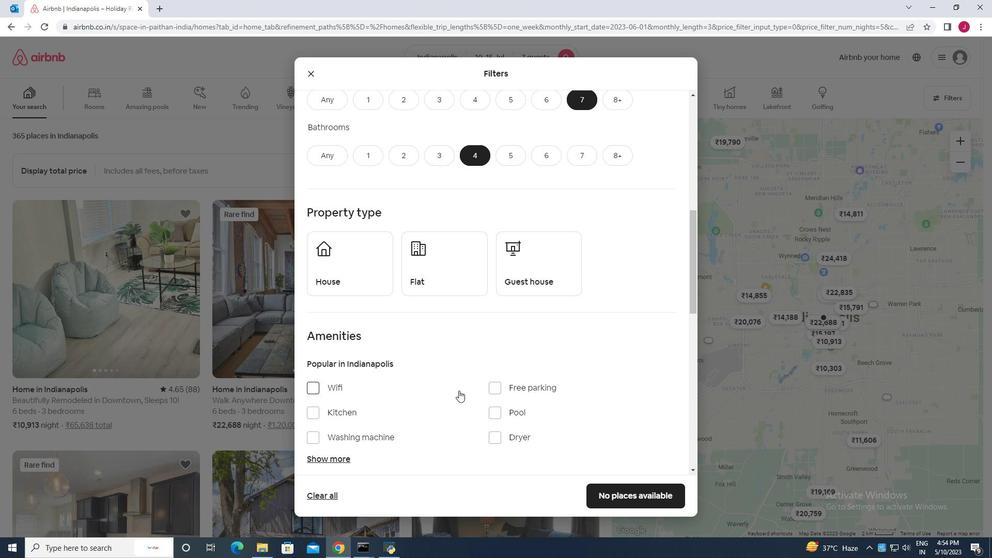 
Action: Mouse moved to (349, 176)
Screenshot: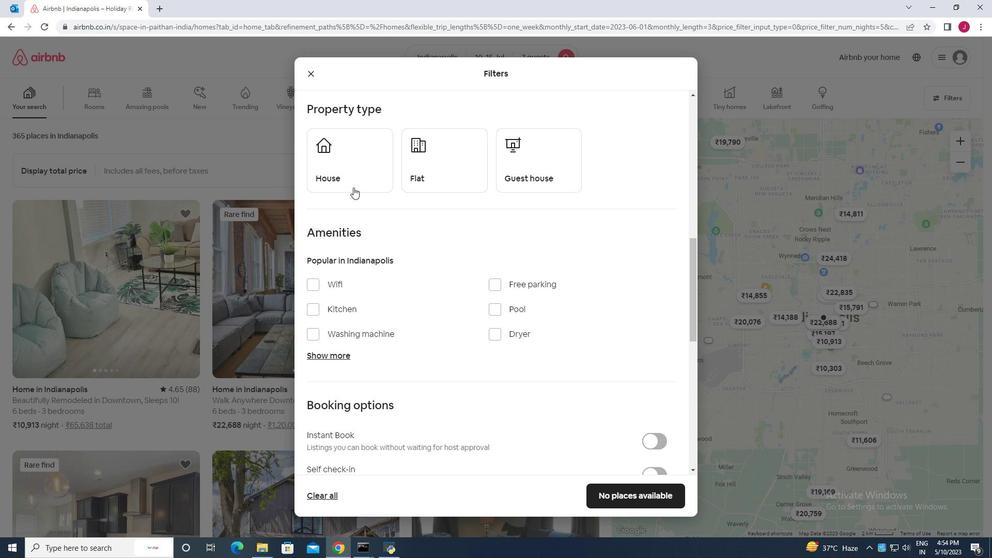 
Action: Mouse pressed left at (349, 176)
Screenshot: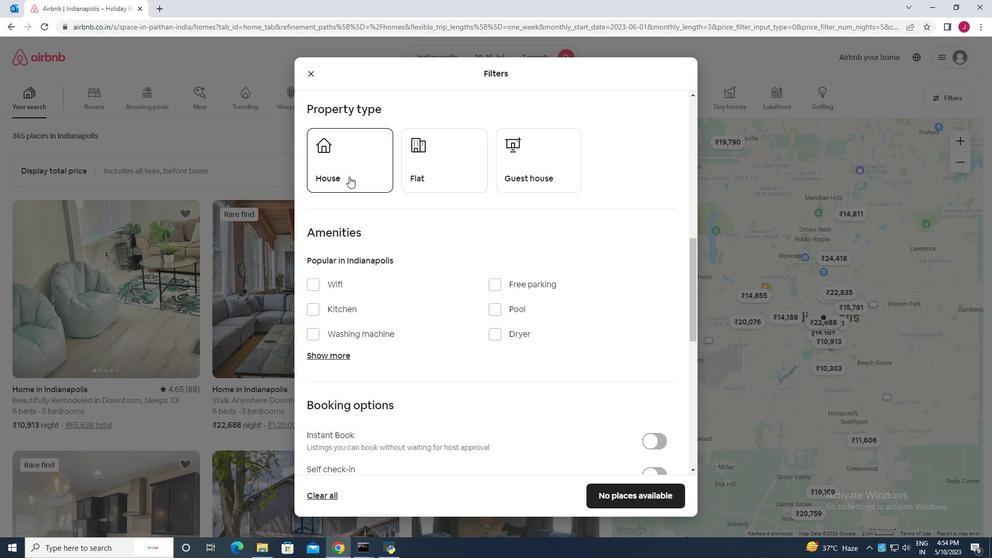 
Action: Mouse moved to (444, 175)
Screenshot: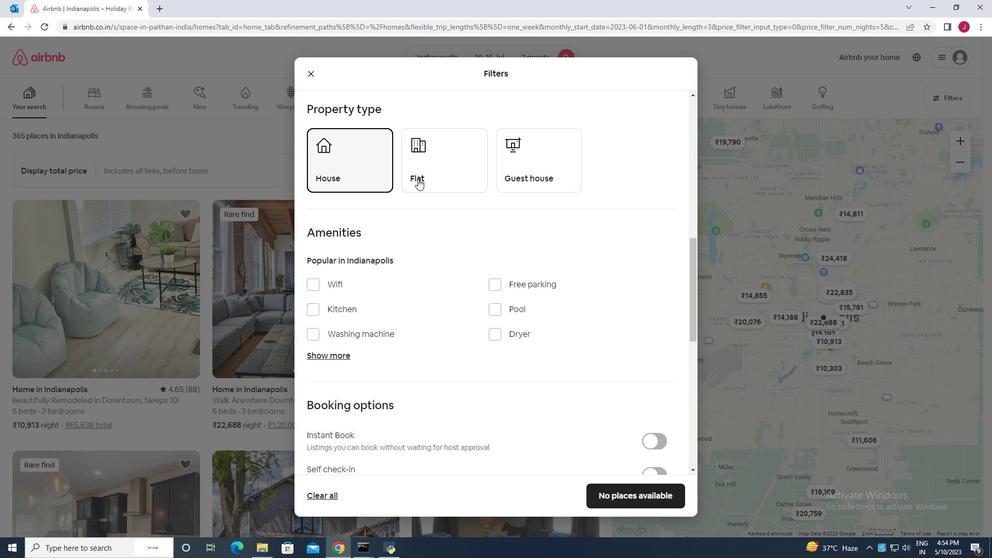 
Action: Mouse pressed left at (444, 175)
Screenshot: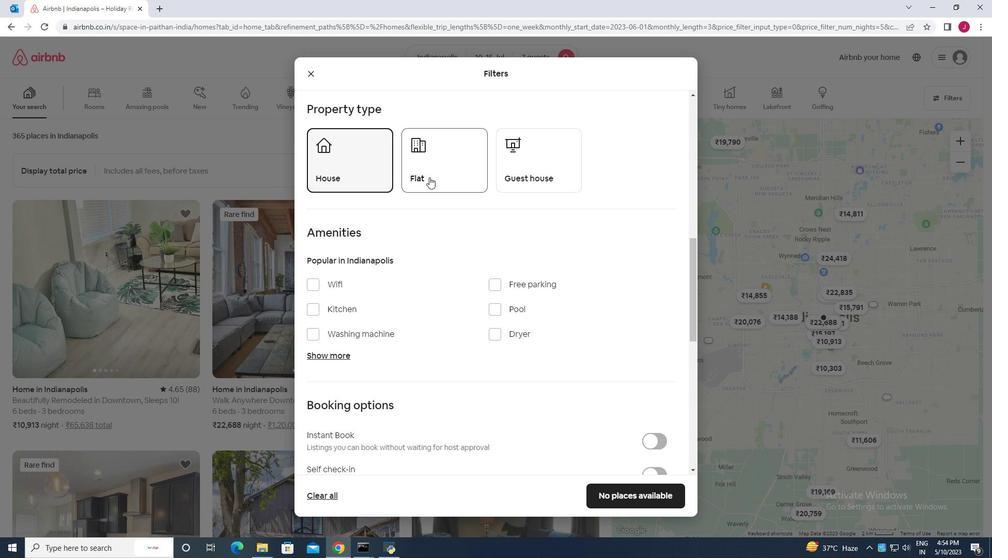 
Action: Mouse moved to (534, 176)
Screenshot: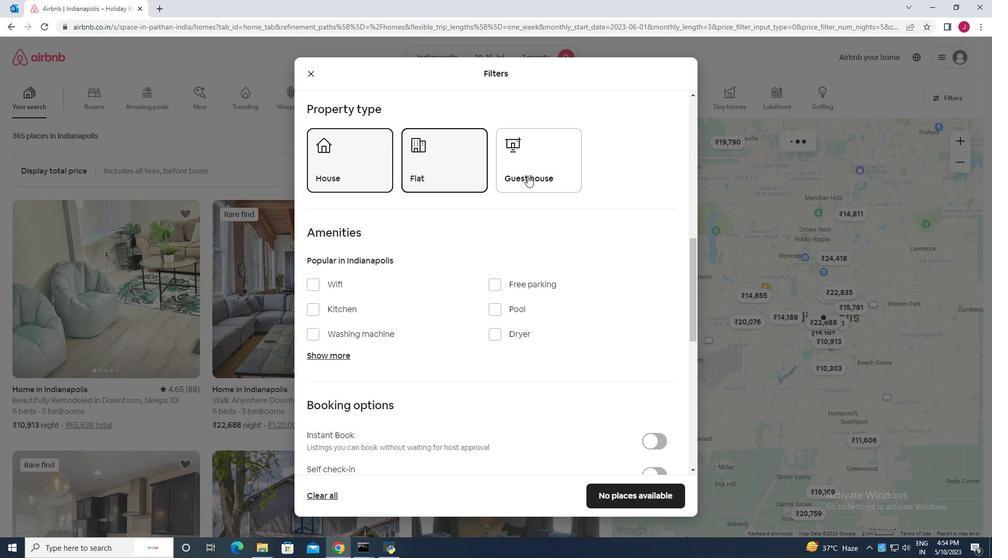 
Action: Mouse pressed left at (534, 176)
Screenshot: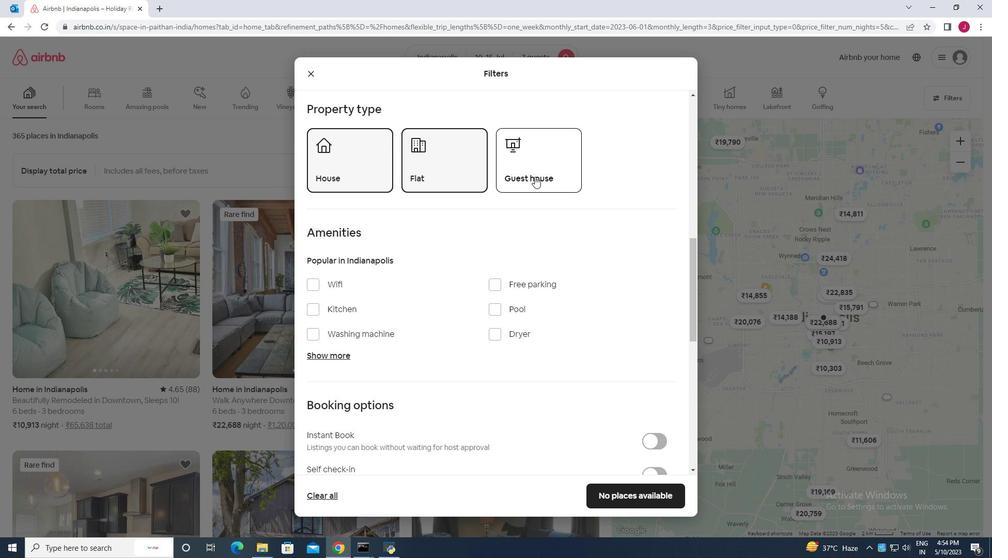 
Action: Mouse moved to (442, 228)
Screenshot: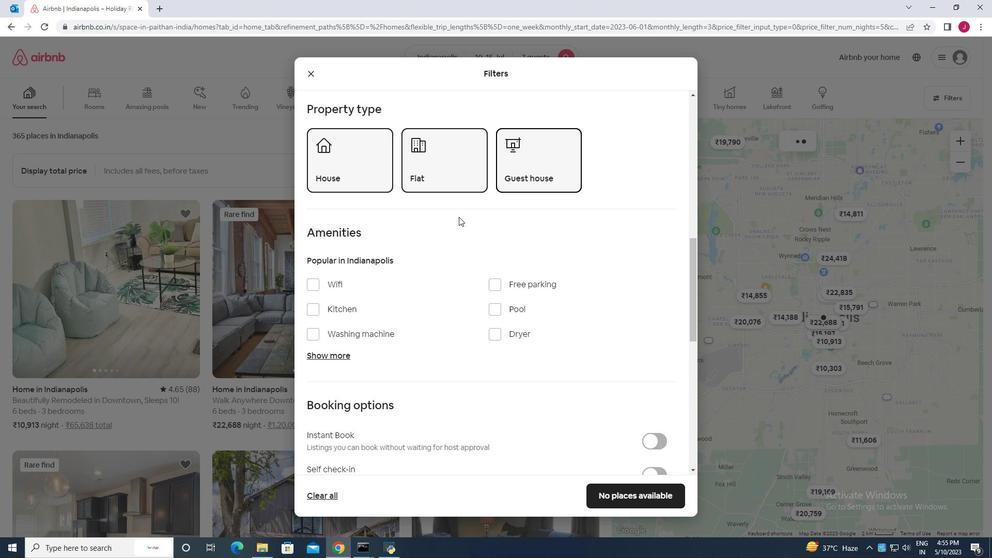 
Action: Mouse scrolled (442, 228) with delta (0, 0)
Screenshot: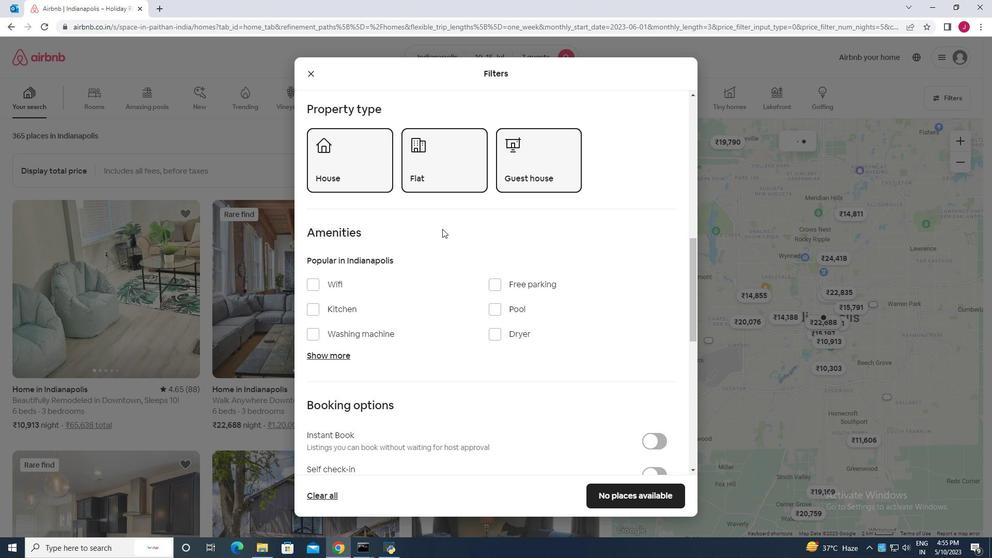 
Action: Mouse scrolled (442, 228) with delta (0, 0)
Screenshot: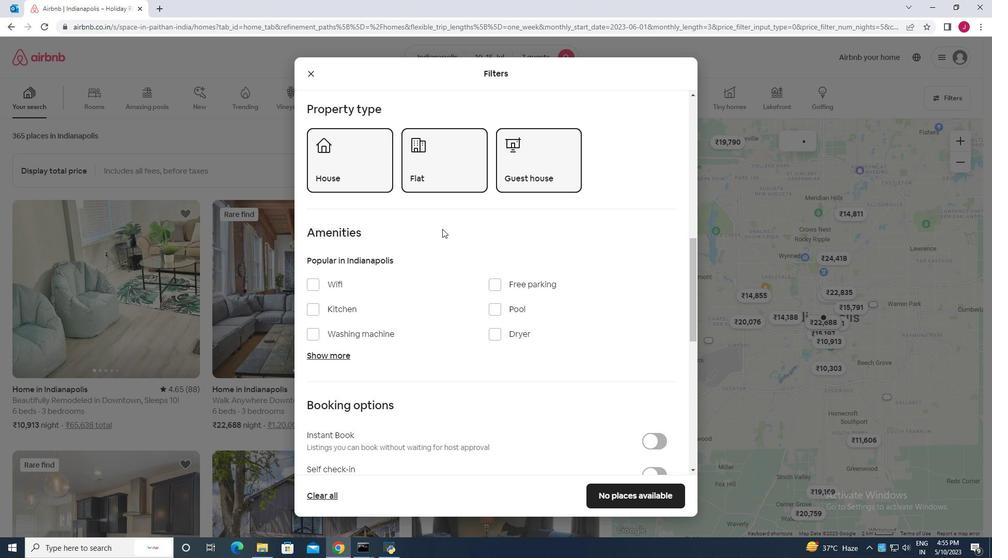 
Action: Mouse moved to (332, 253)
Screenshot: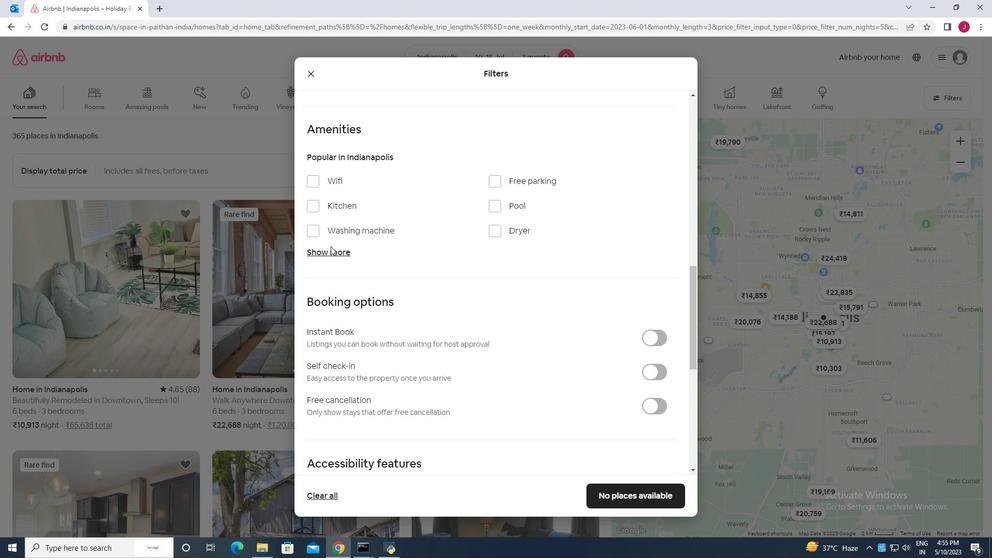 
Action: Mouse pressed left at (332, 253)
Screenshot: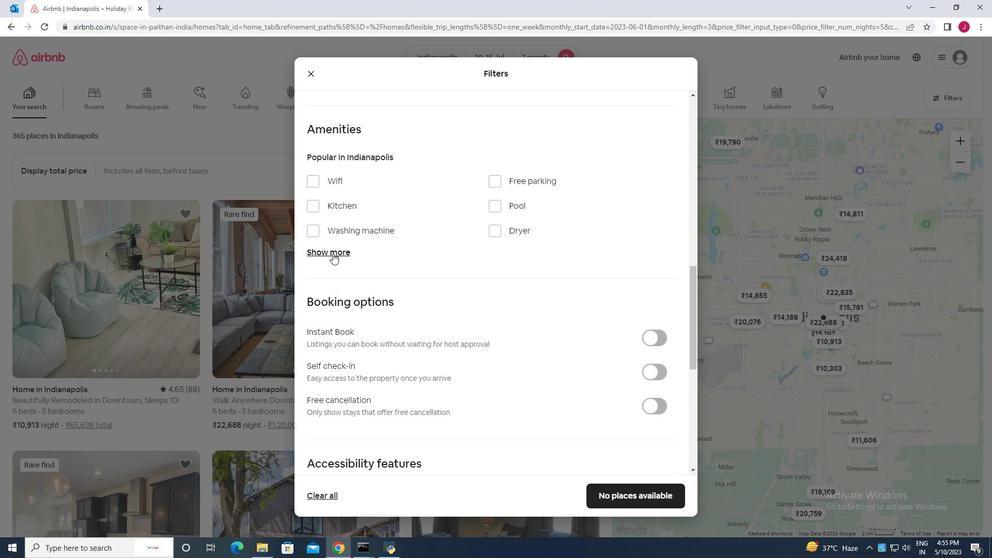 
Action: Mouse moved to (314, 180)
Screenshot: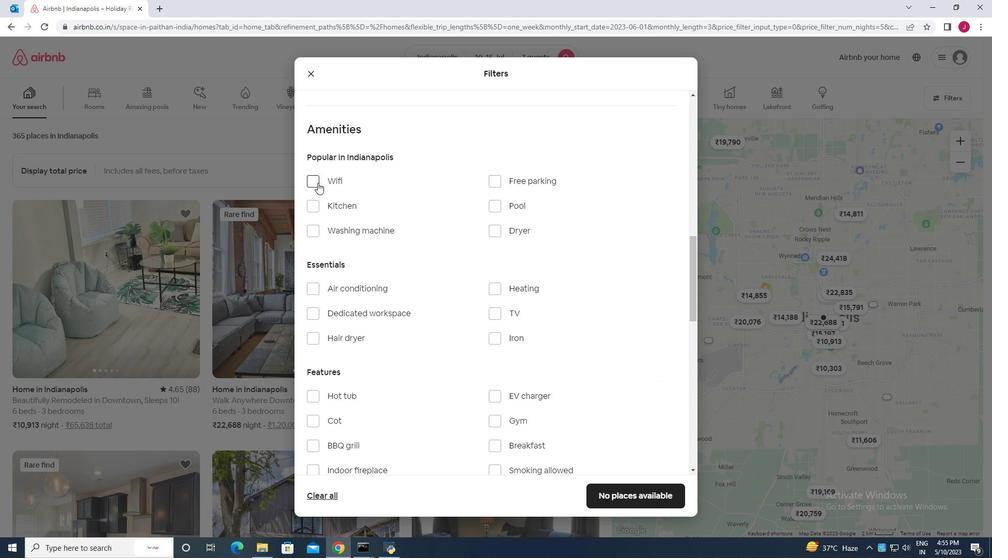 
Action: Mouse pressed left at (314, 180)
Screenshot: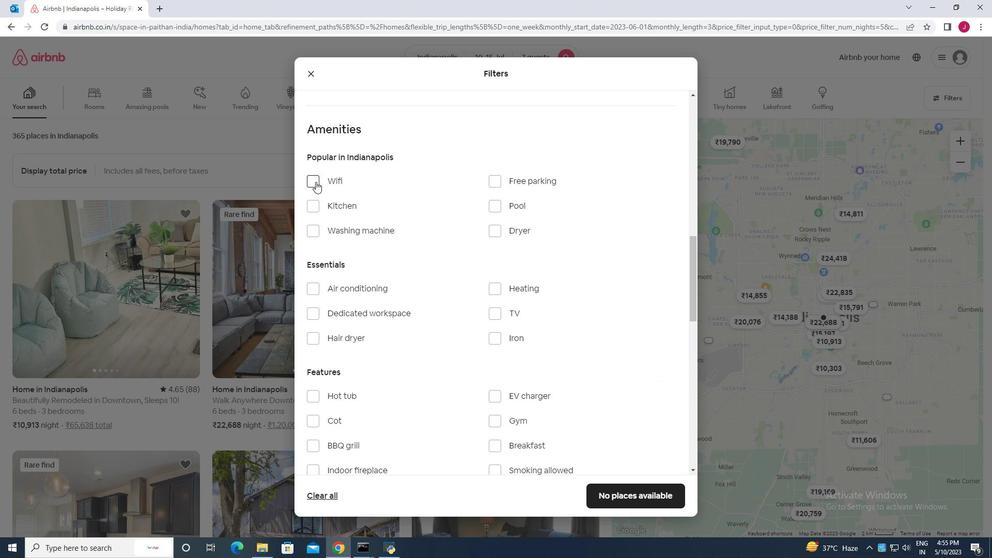 
Action: Mouse moved to (410, 273)
Screenshot: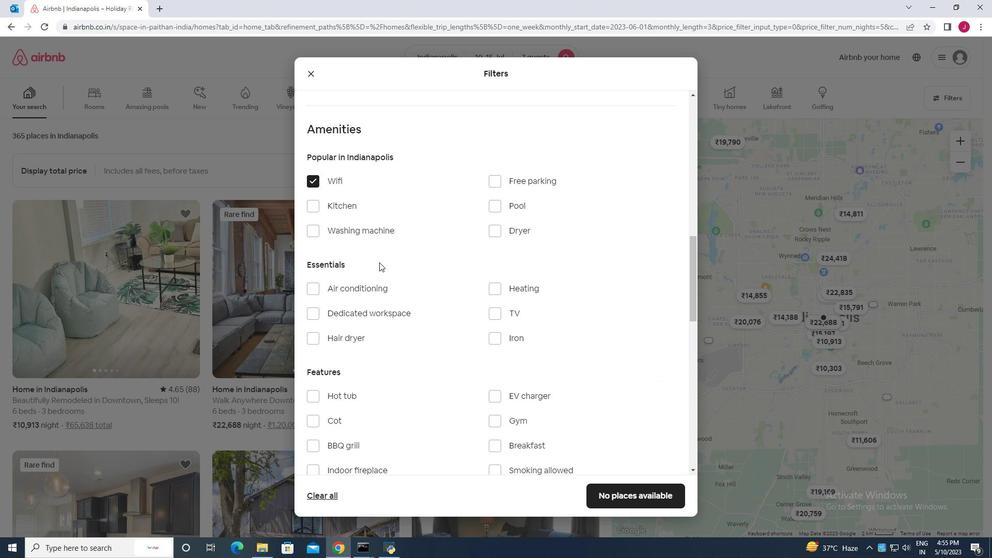 
Action: Mouse scrolled (410, 273) with delta (0, 0)
Screenshot: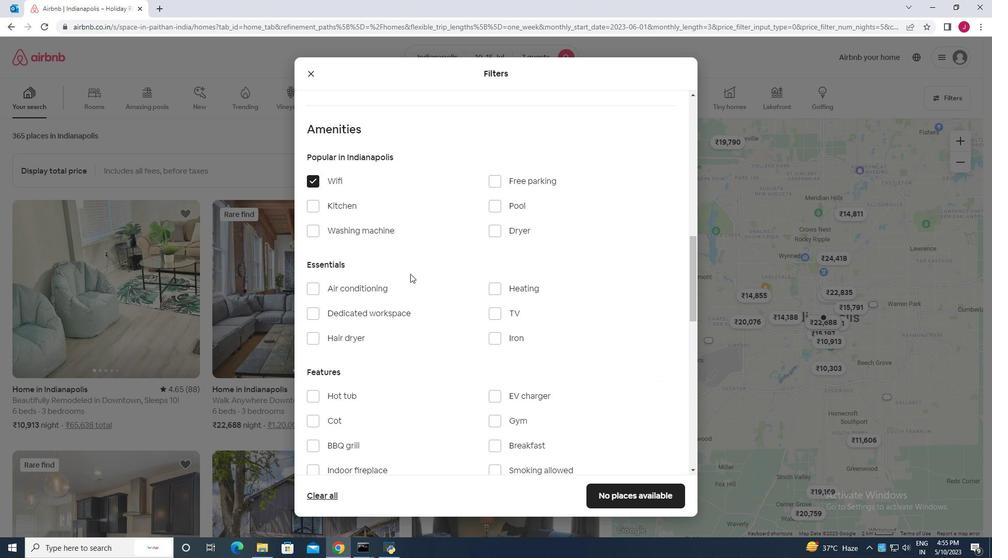 
Action: Mouse moved to (492, 261)
Screenshot: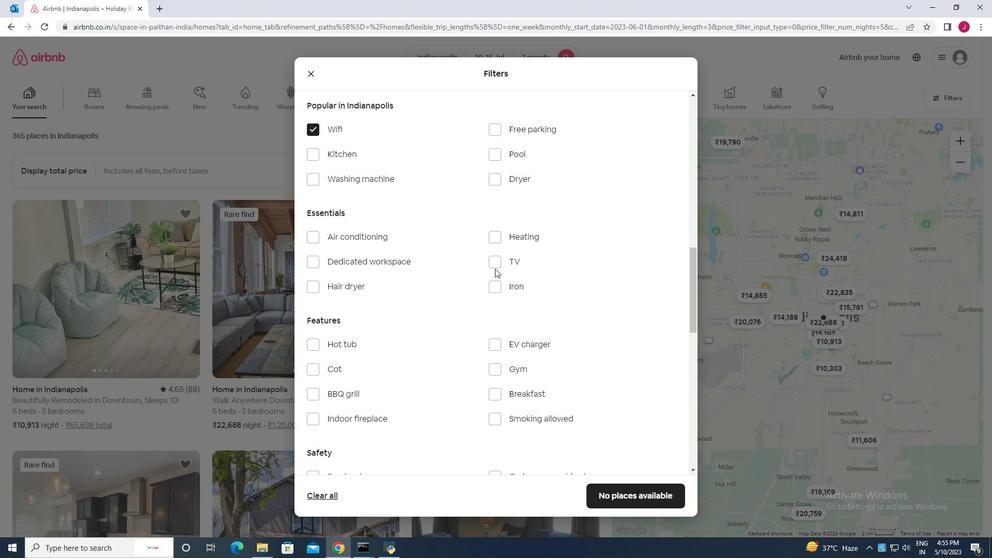 
Action: Mouse pressed left at (492, 261)
Screenshot: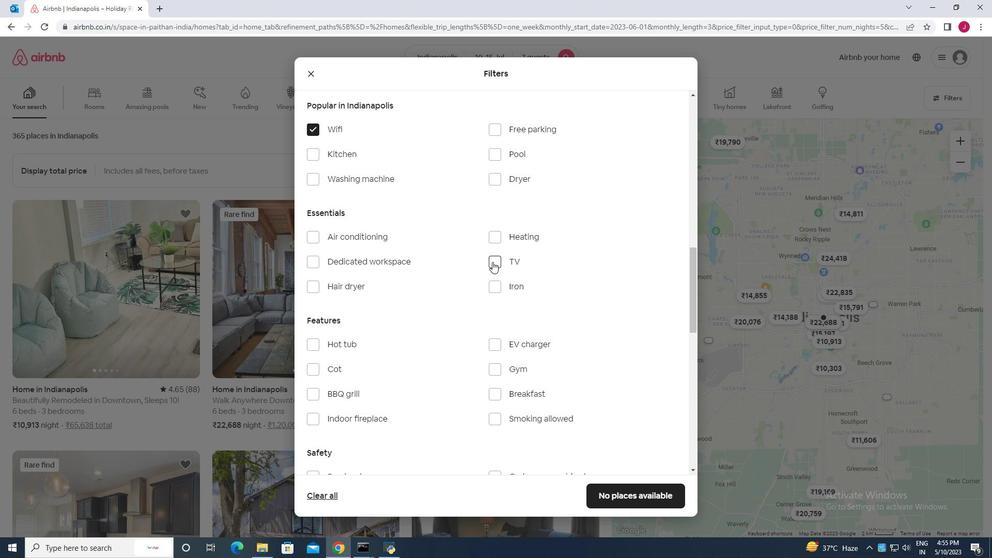 
Action: Mouse moved to (448, 292)
Screenshot: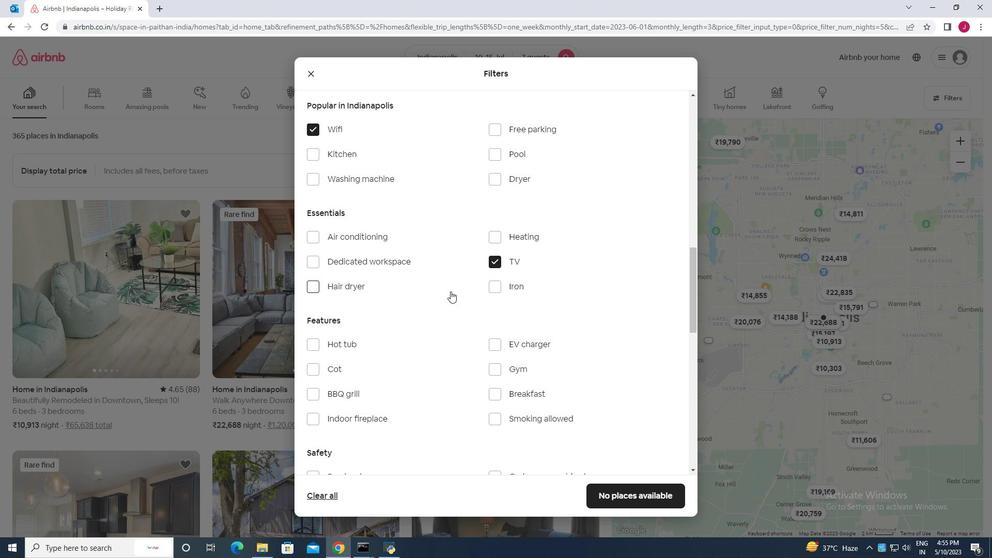
Action: Mouse scrolled (448, 291) with delta (0, 0)
Screenshot: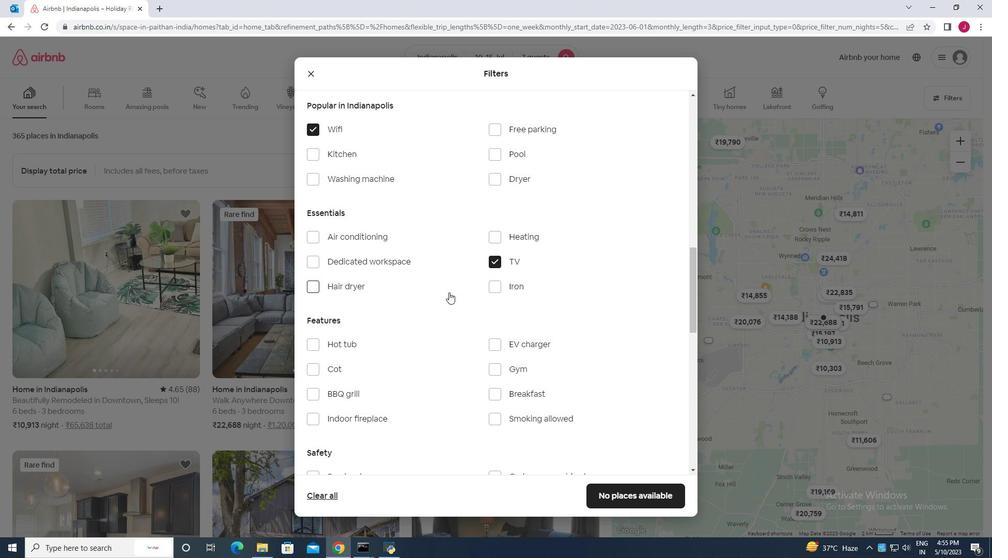 
Action: Mouse moved to (425, 324)
Screenshot: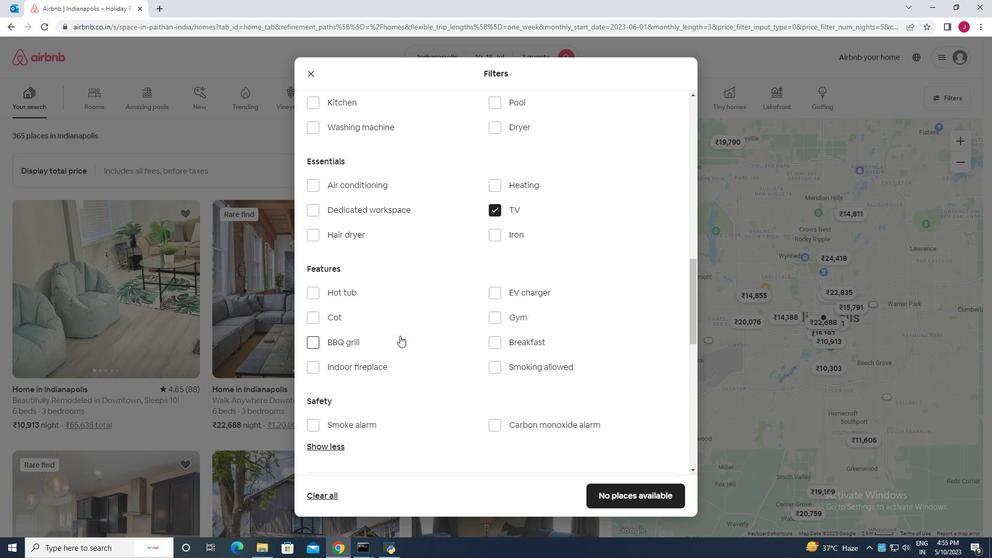 
Action: Mouse scrolled (425, 325) with delta (0, 0)
Screenshot: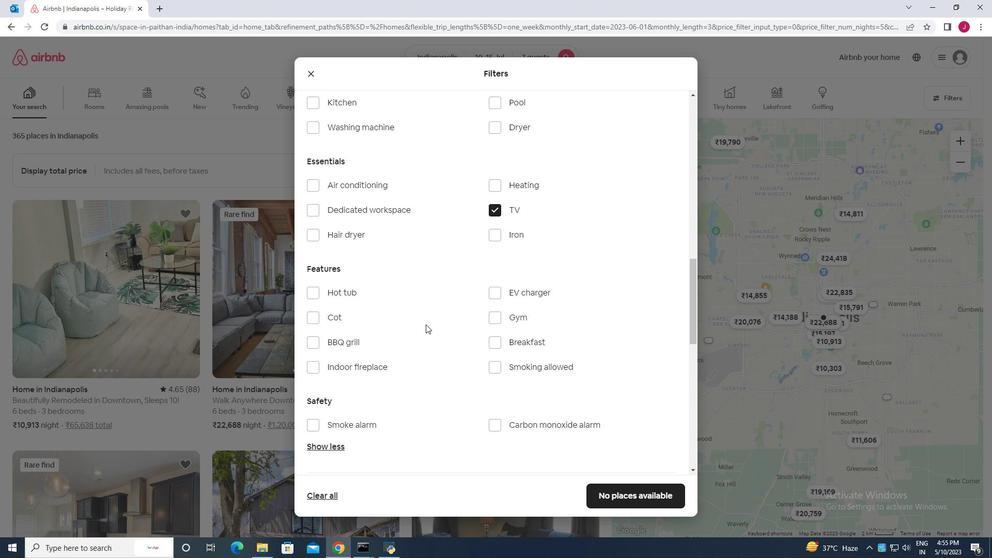 
Action: Mouse scrolled (425, 325) with delta (0, 0)
Screenshot: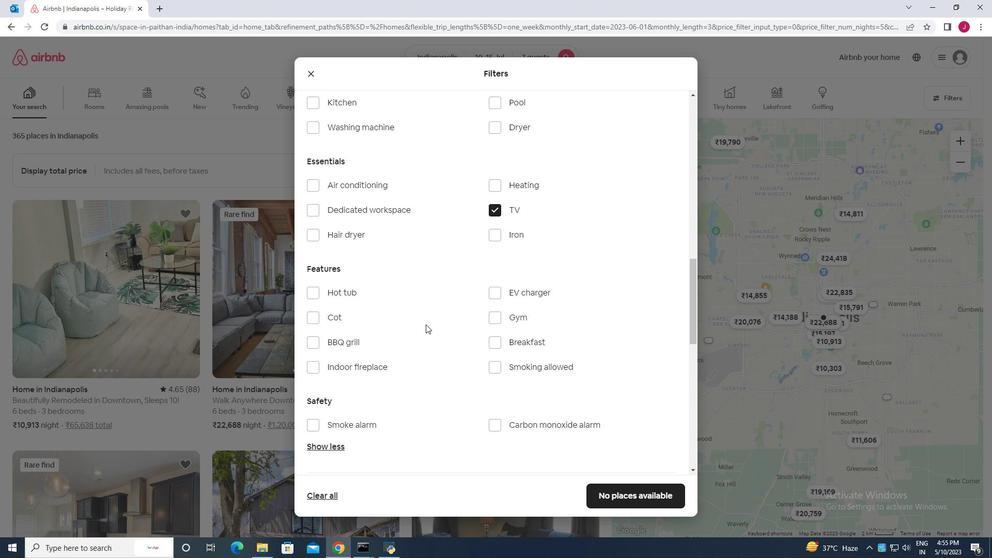 
Action: Mouse moved to (411, 265)
Screenshot: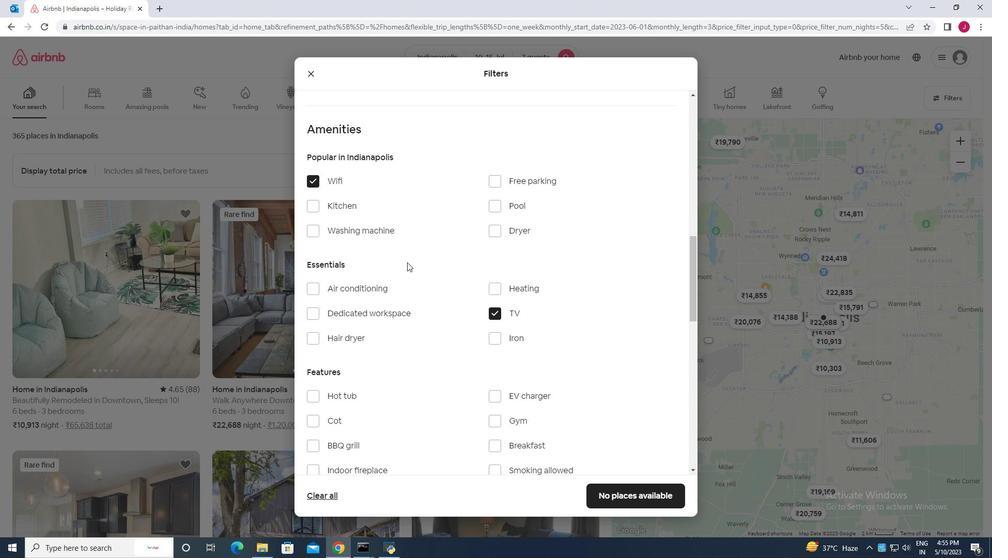 
Action: Mouse scrolled (411, 265) with delta (0, 0)
Screenshot: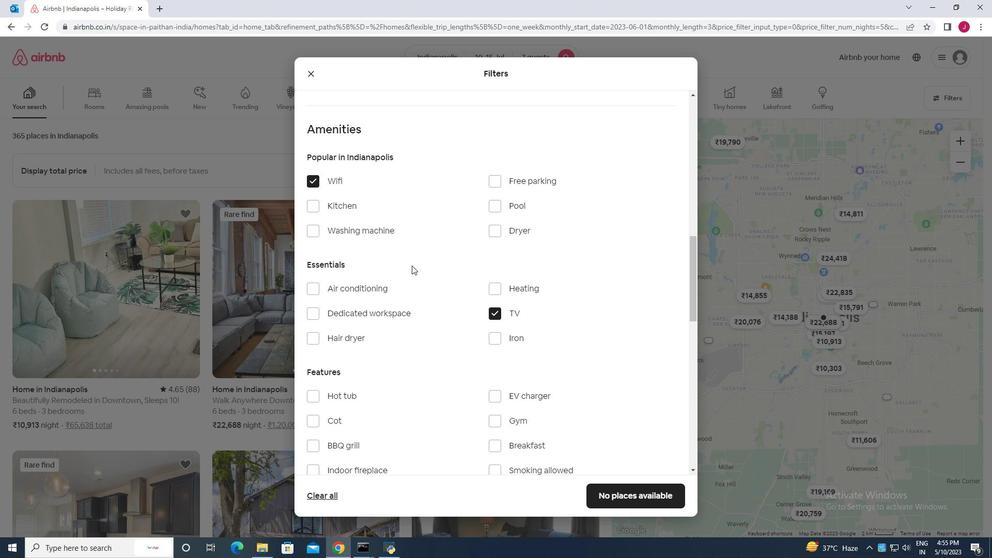 
Action: Mouse moved to (496, 131)
Screenshot: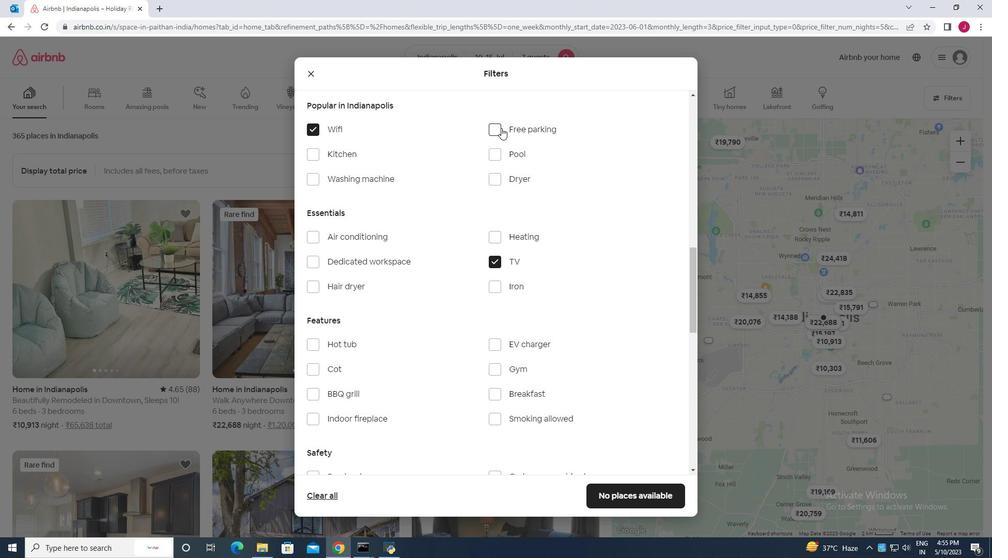 
Action: Mouse pressed left at (496, 131)
Screenshot: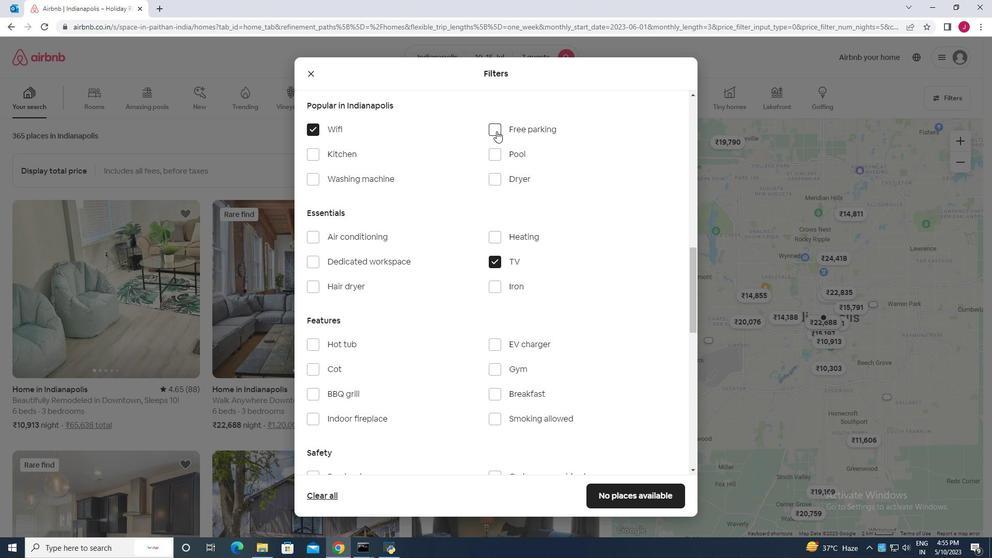 
Action: Mouse moved to (428, 232)
Screenshot: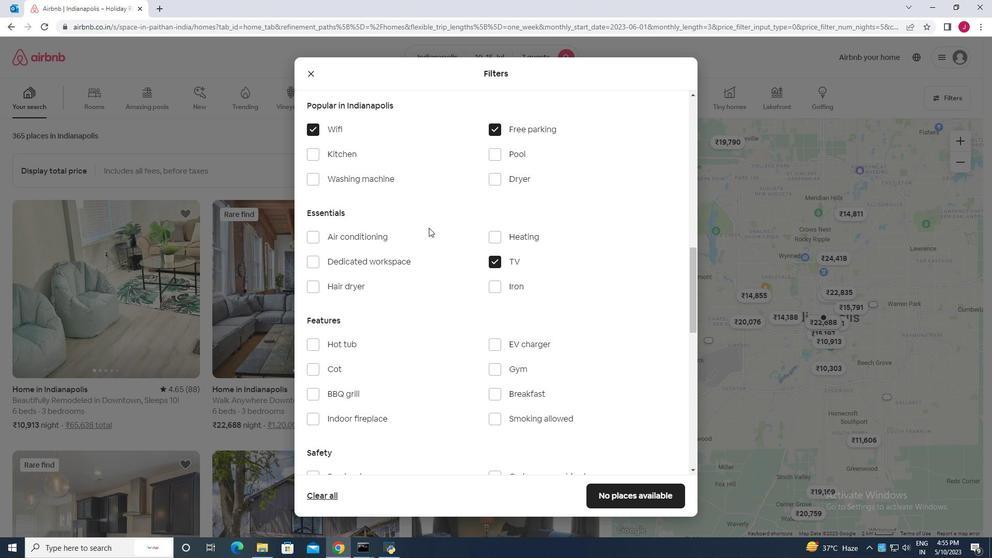 
Action: Mouse scrolled (428, 231) with delta (0, 0)
Screenshot: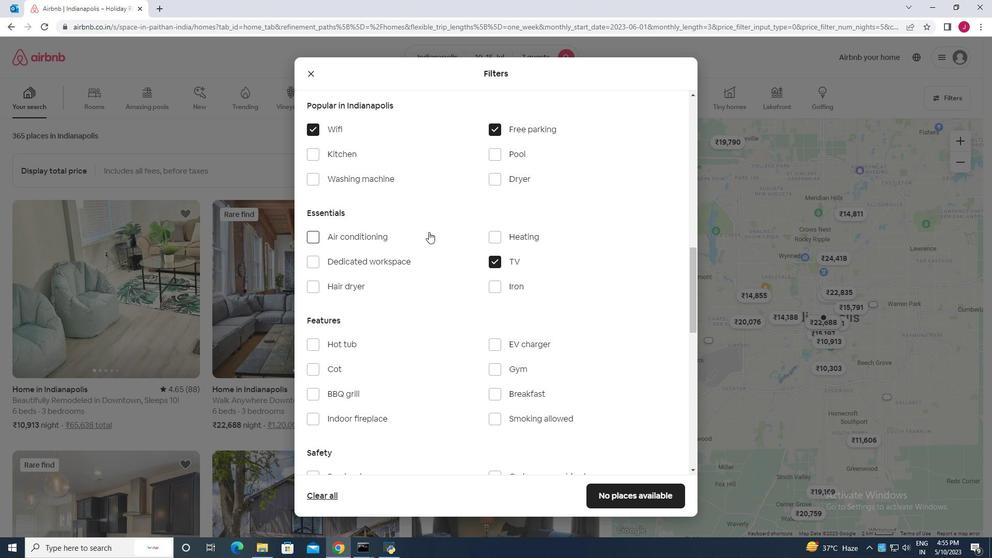 
Action: Mouse moved to (429, 232)
Screenshot: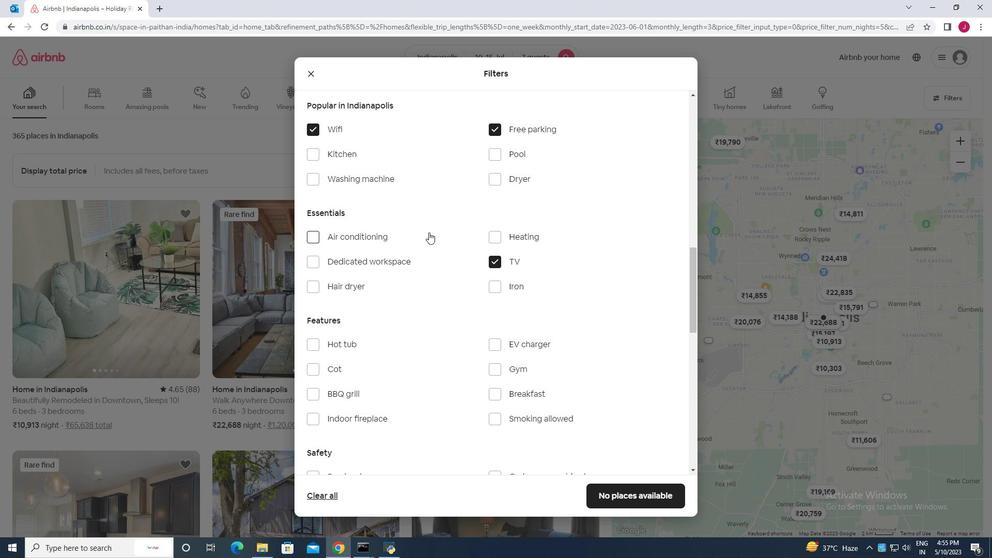 
Action: Mouse scrolled (429, 231) with delta (0, 0)
Screenshot: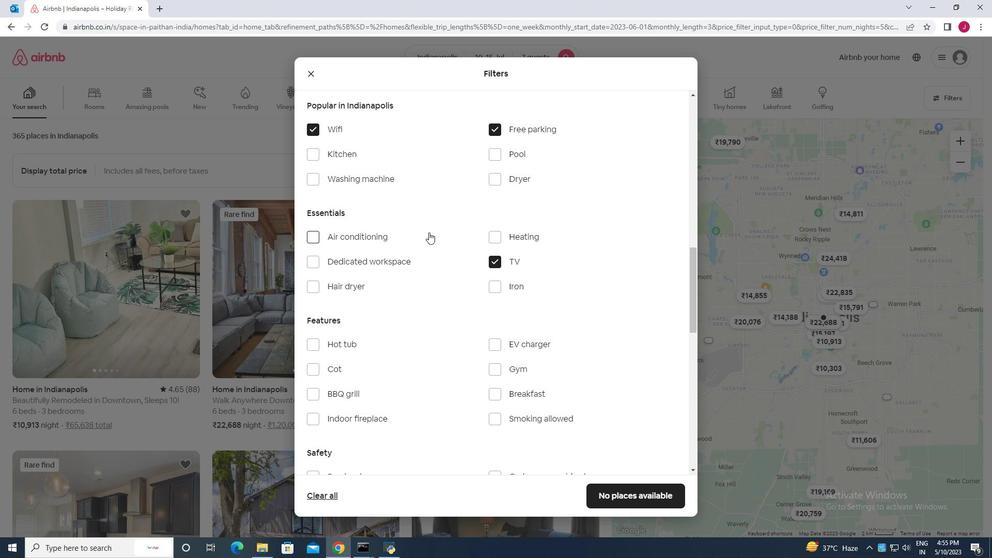 
Action: Mouse moved to (494, 261)
Screenshot: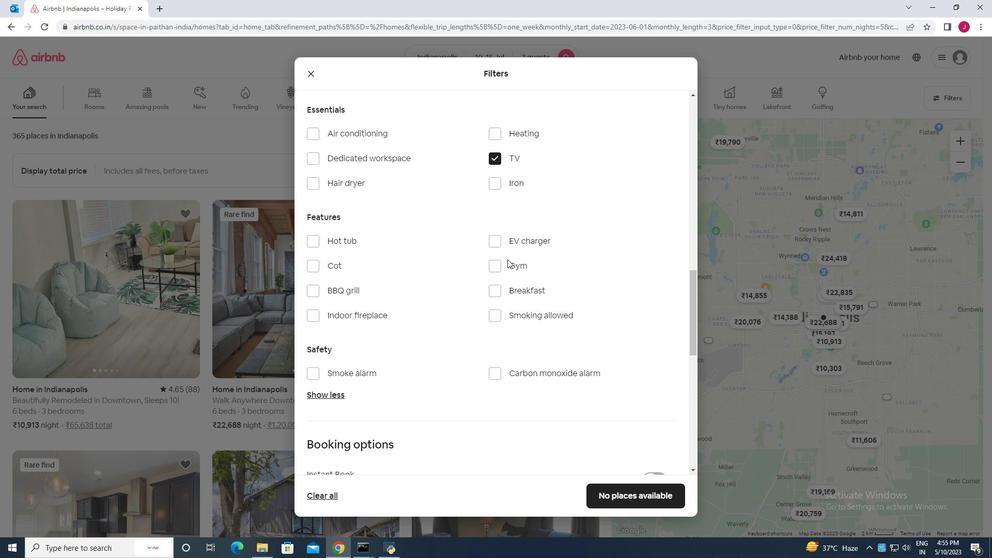 
Action: Mouse pressed left at (494, 261)
Screenshot: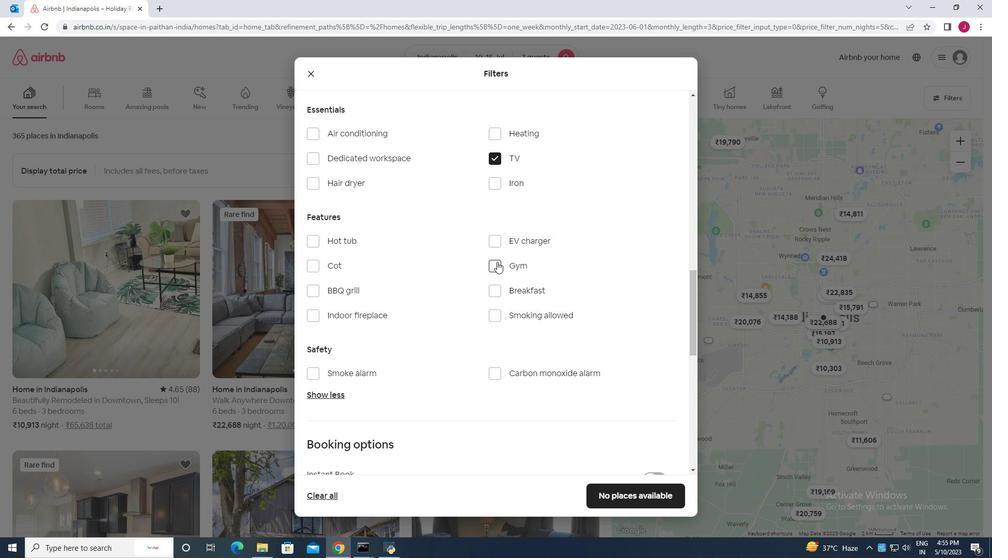 
Action: Mouse moved to (494, 288)
Screenshot: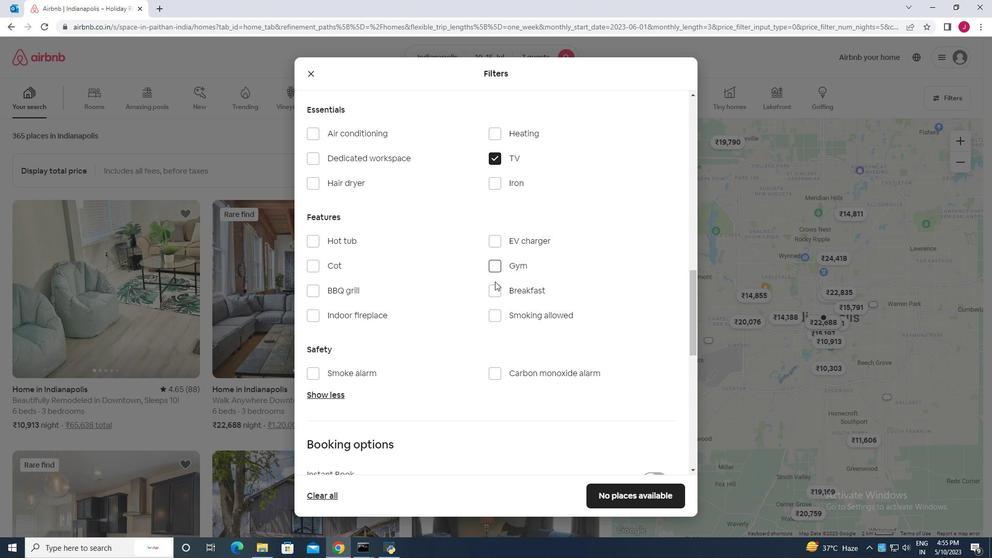 
Action: Mouse pressed left at (494, 288)
Screenshot: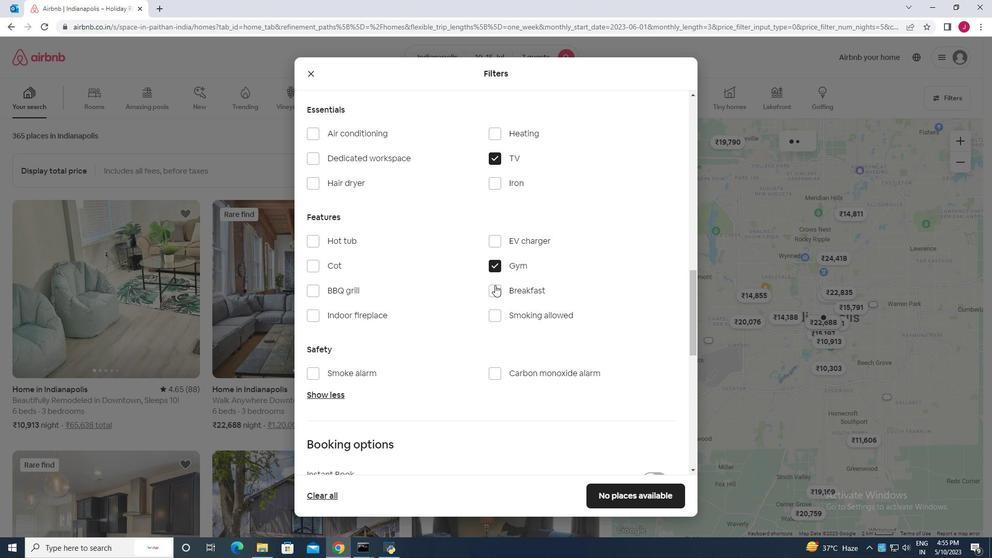 
Action: Mouse moved to (471, 299)
Screenshot: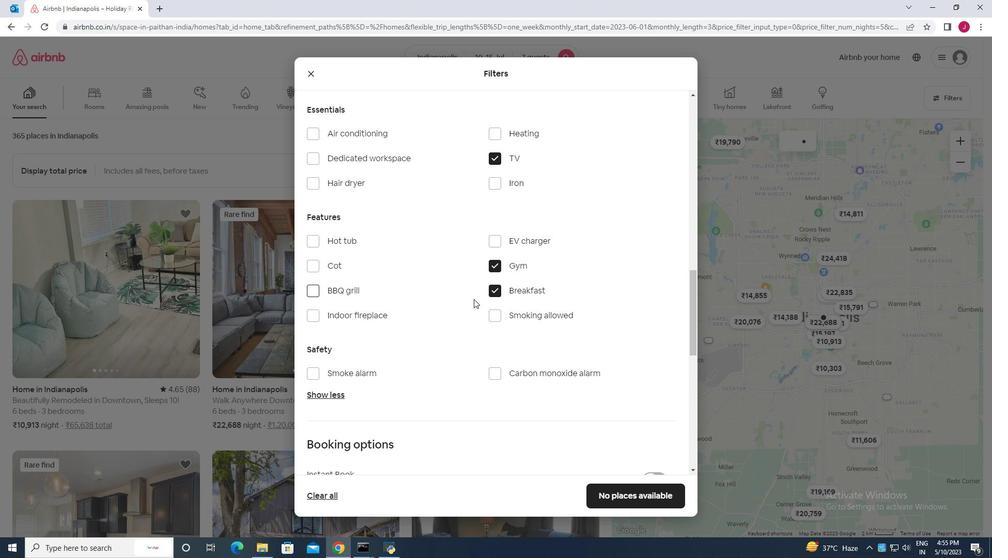 
Action: Mouse scrolled (471, 298) with delta (0, 0)
Screenshot: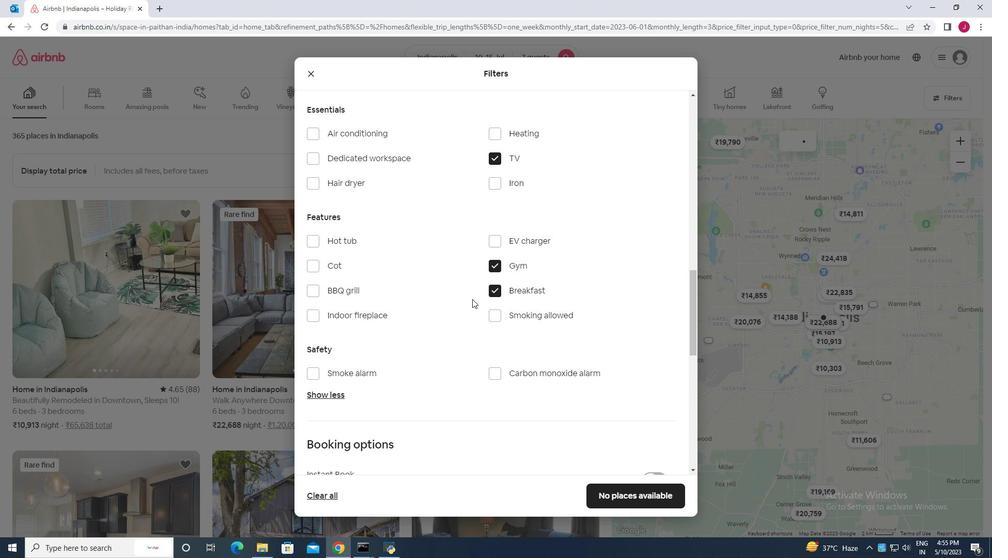 
Action: Mouse scrolled (471, 298) with delta (0, 0)
Screenshot: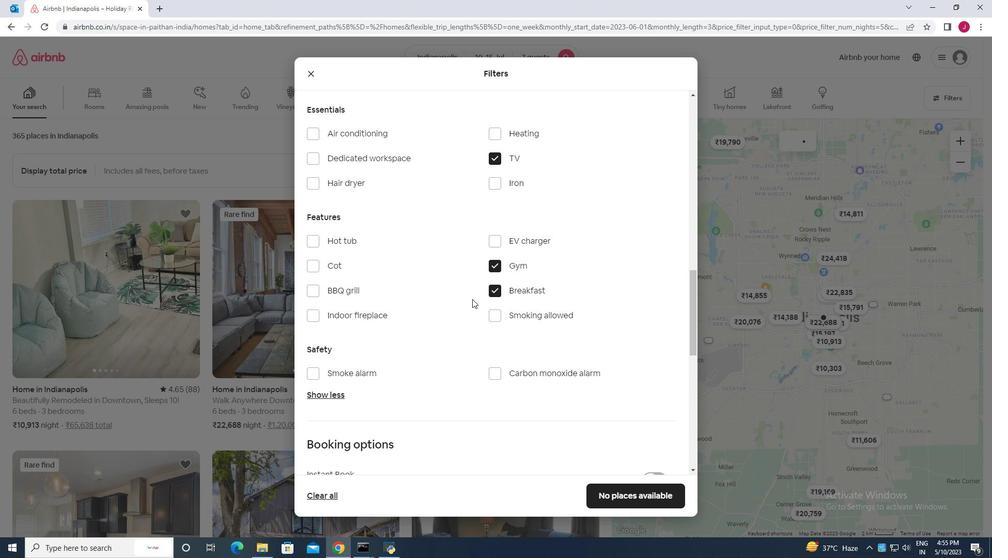 
Action: Mouse scrolled (471, 298) with delta (0, 0)
Screenshot: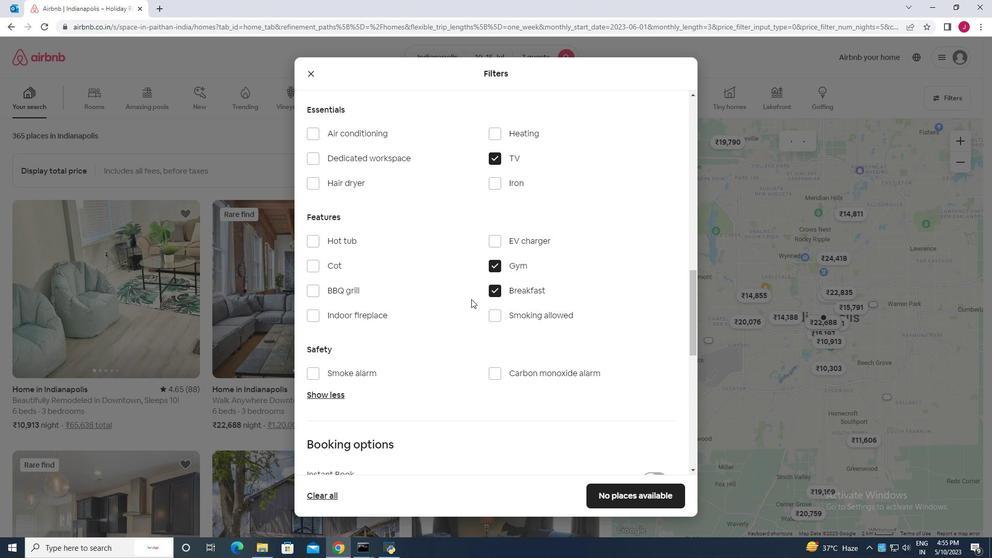 
Action: Mouse scrolled (471, 298) with delta (0, 0)
Screenshot: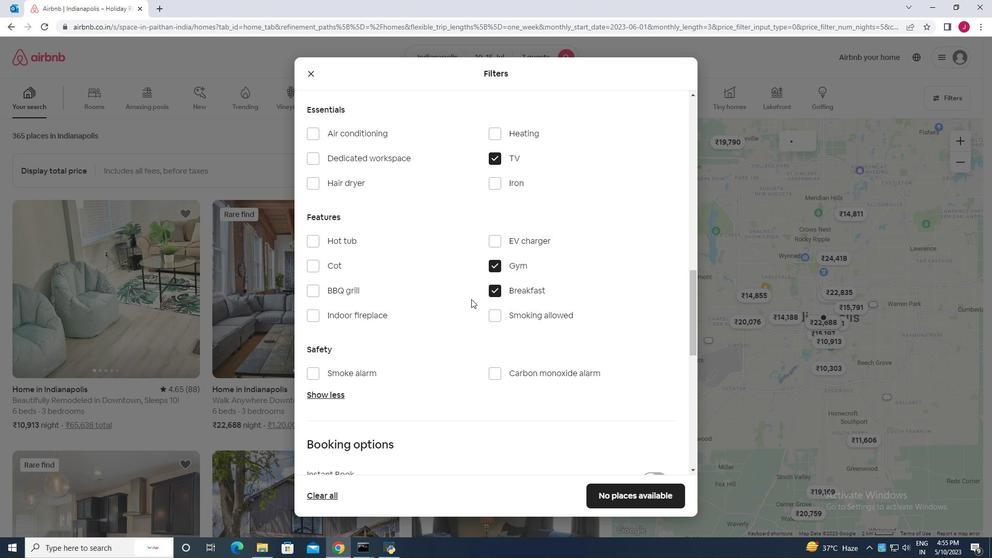 
Action: Mouse scrolled (471, 298) with delta (0, 0)
Screenshot: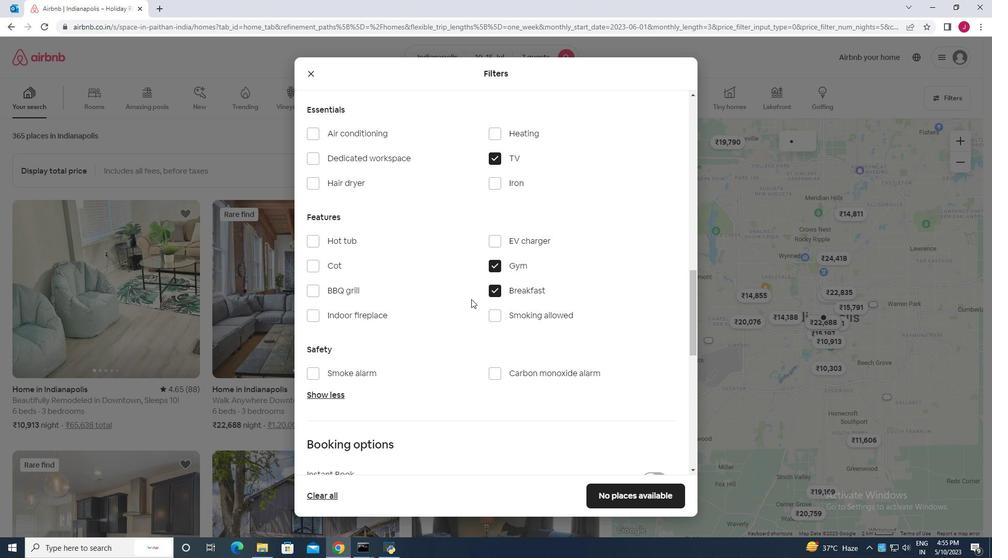 
Action: Mouse moved to (651, 257)
Screenshot: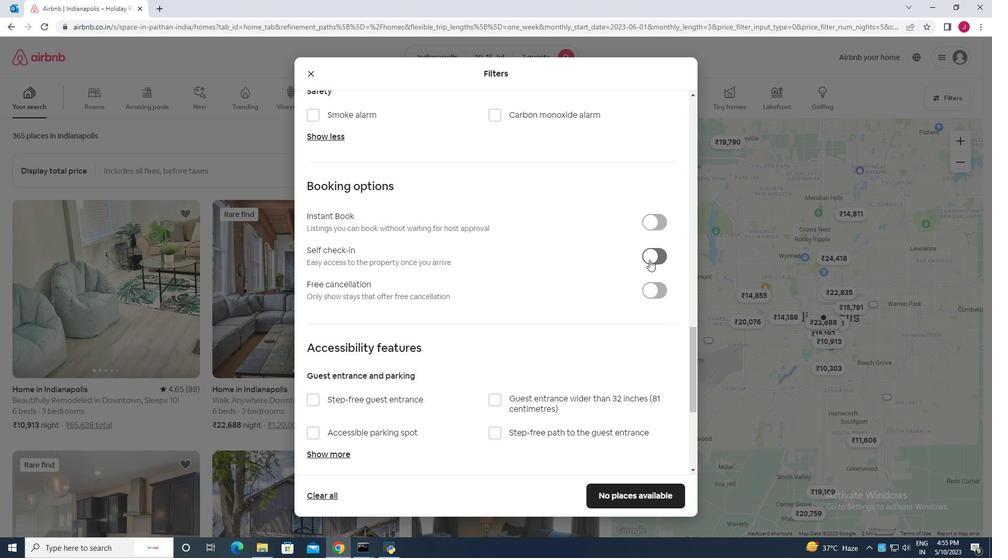 
Action: Mouse pressed left at (651, 257)
Screenshot: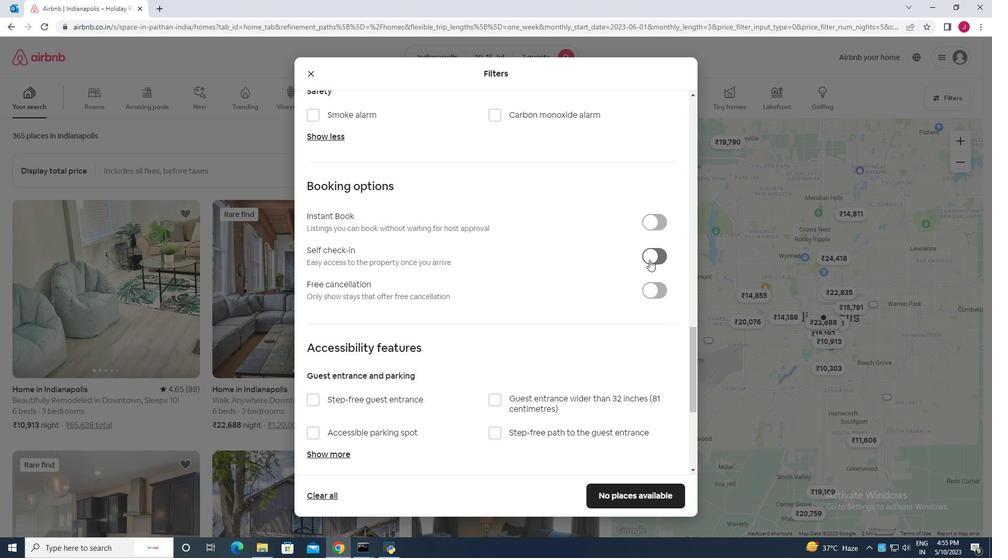 
Action: Mouse moved to (475, 288)
Screenshot: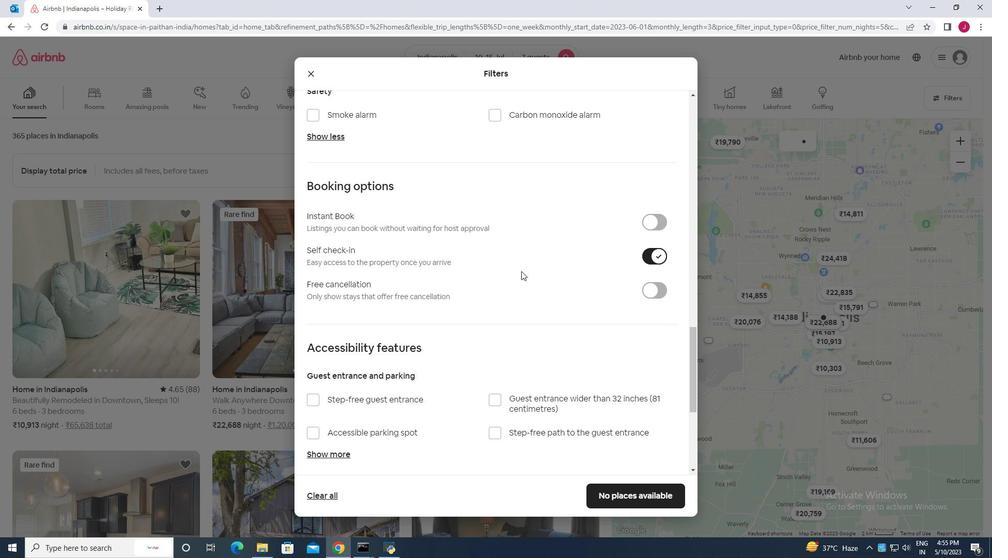 
Action: Mouse scrolled (475, 288) with delta (0, 0)
Screenshot: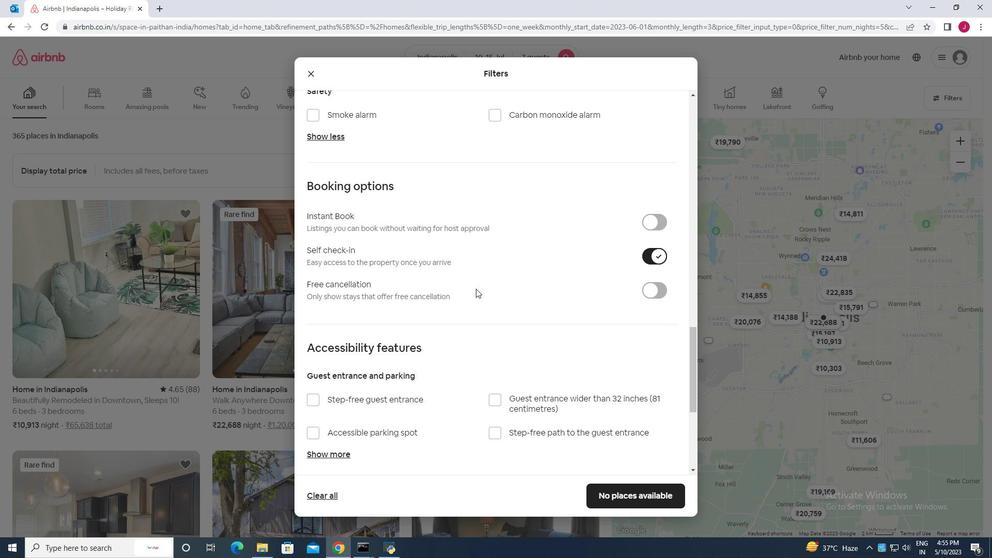
Action: Mouse scrolled (475, 288) with delta (0, 0)
Screenshot: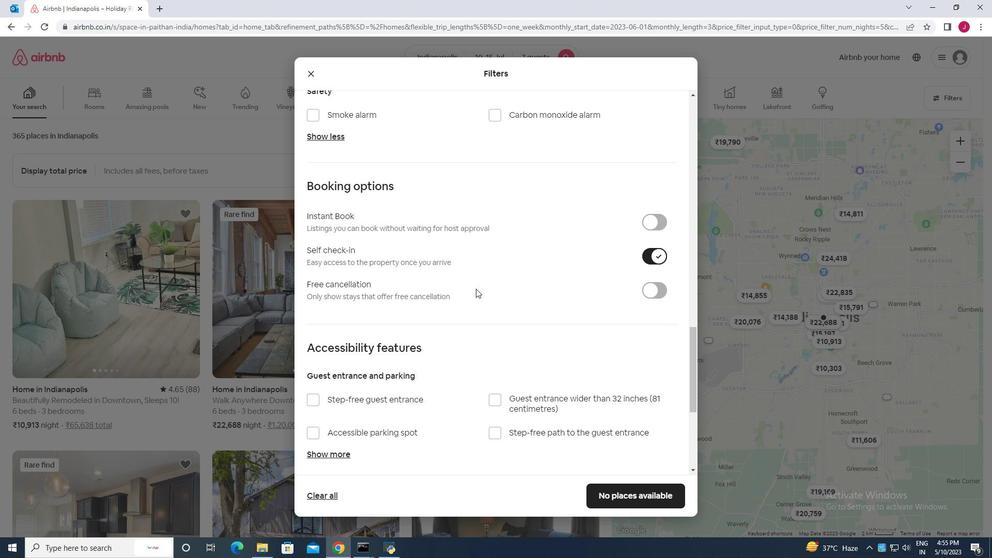 
Action: Mouse scrolled (475, 288) with delta (0, 0)
Screenshot: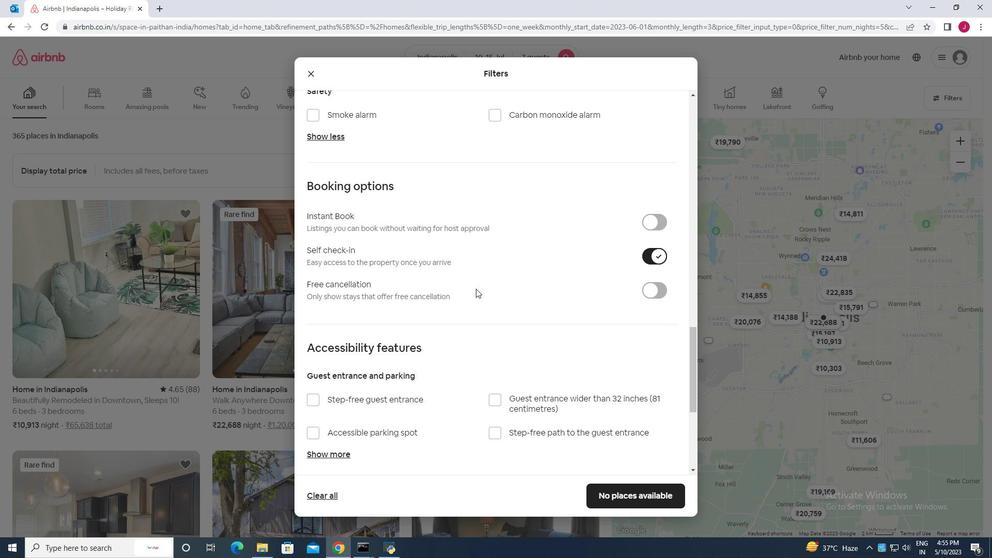 
Action: Mouse scrolled (475, 288) with delta (0, 0)
Screenshot: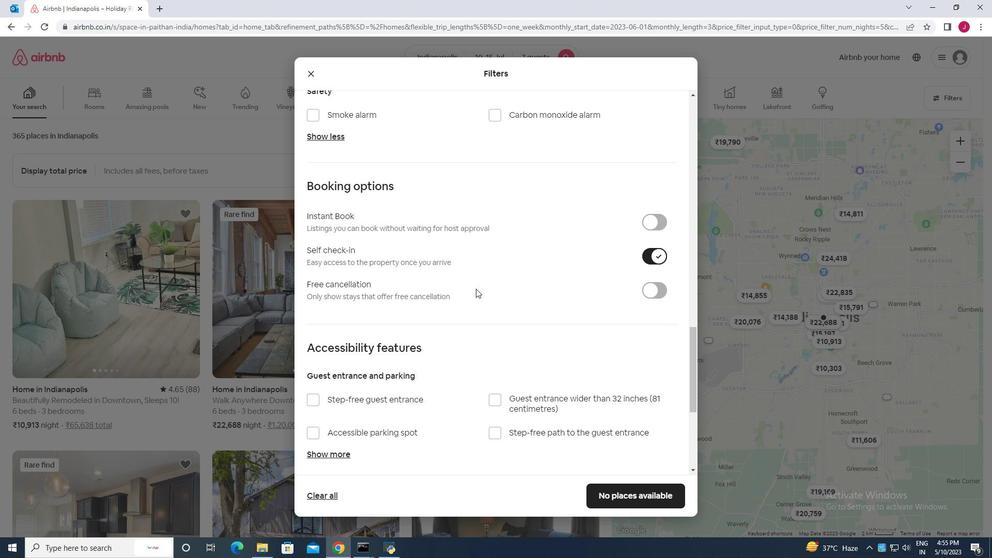 
Action: Mouse scrolled (475, 288) with delta (0, 0)
Screenshot: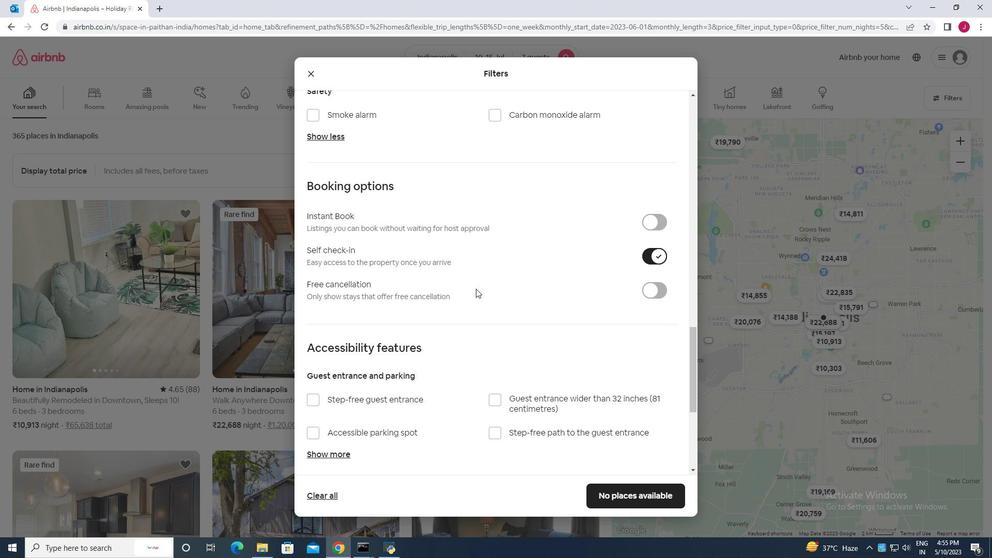 
Action: Mouse scrolled (475, 288) with delta (0, 0)
Screenshot: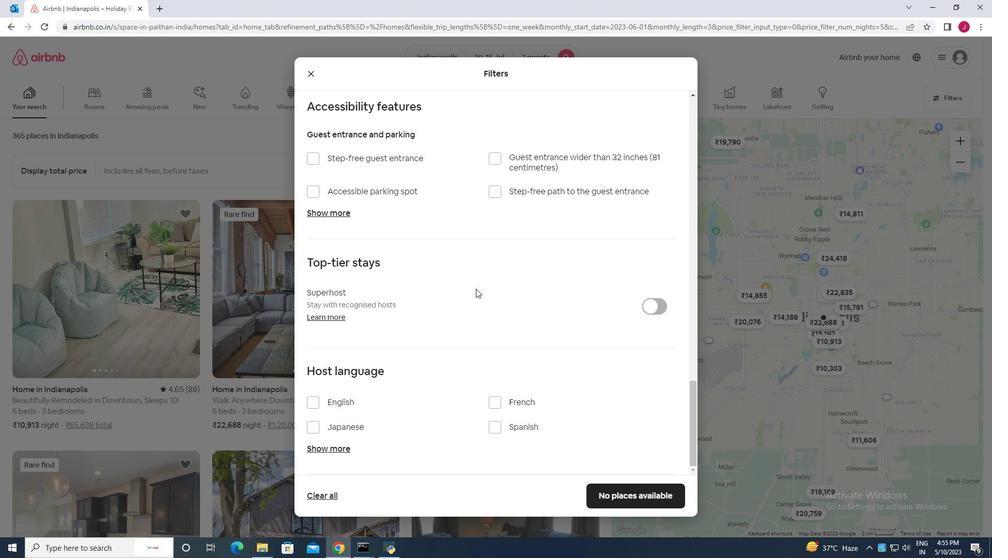 
Action: Mouse scrolled (475, 288) with delta (0, 0)
Screenshot: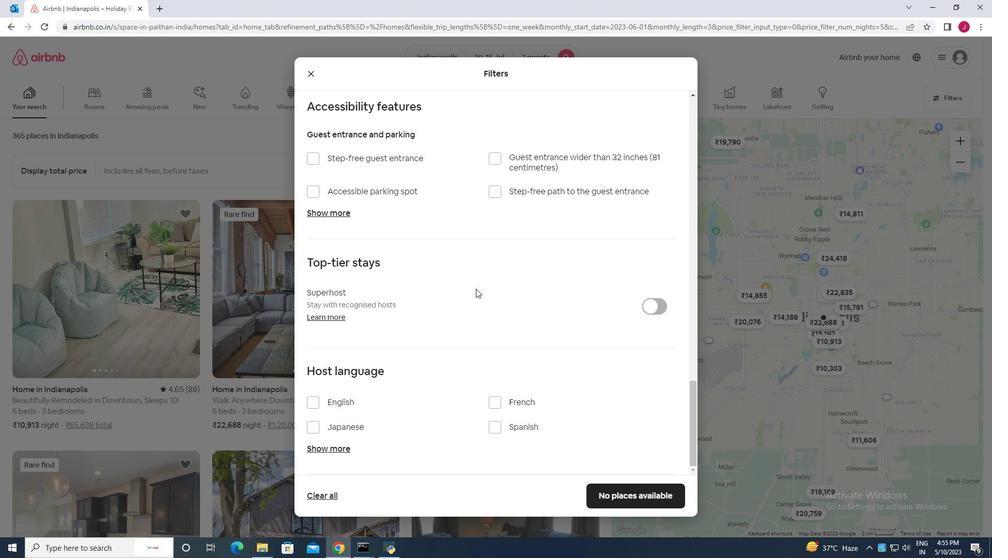 
Action: Mouse scrolled (475, 288) with delta (0, 0)
Screenshot: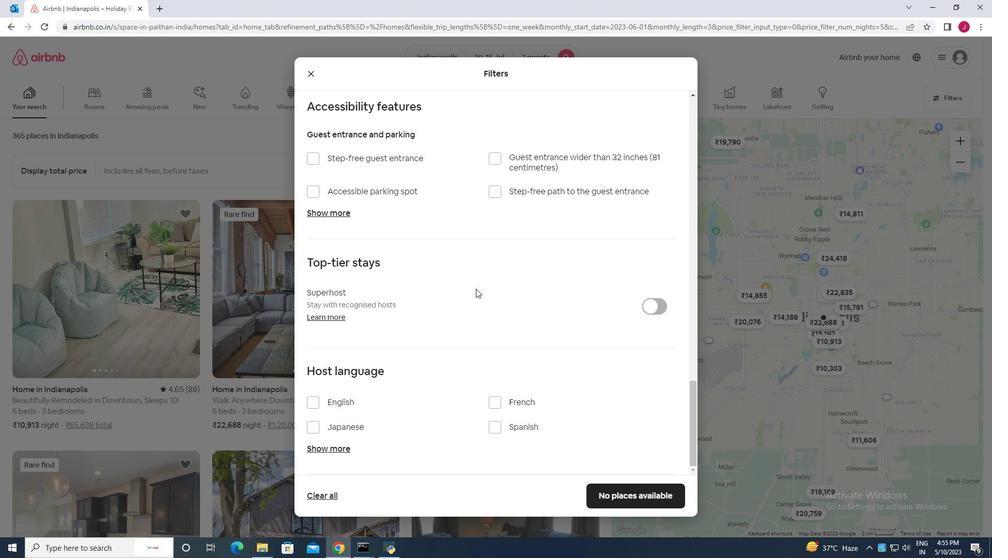 
Action: Mouse scrolled (475, 288) with delta (0, 0)
Screenshot: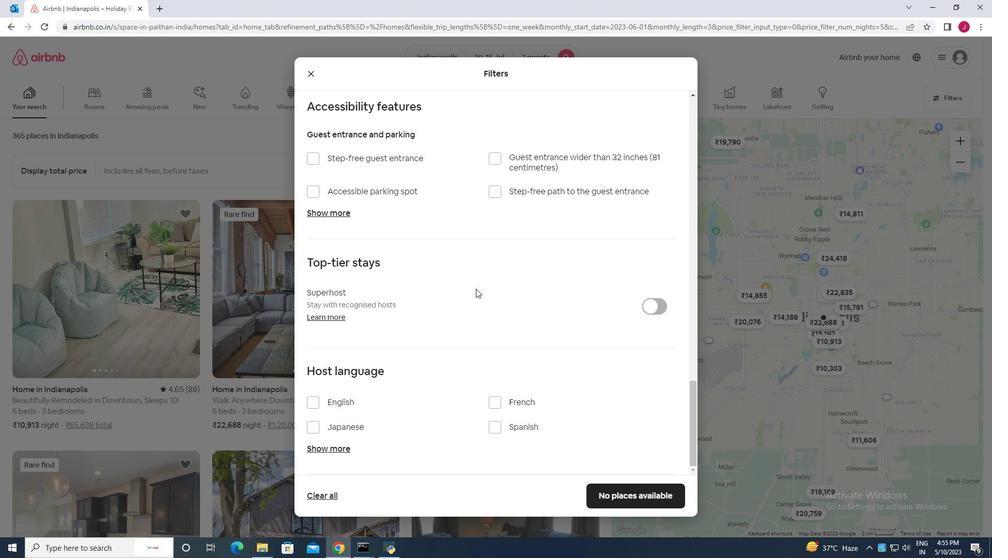 
Action: Mouse moved to (315, 399)
Screenshot: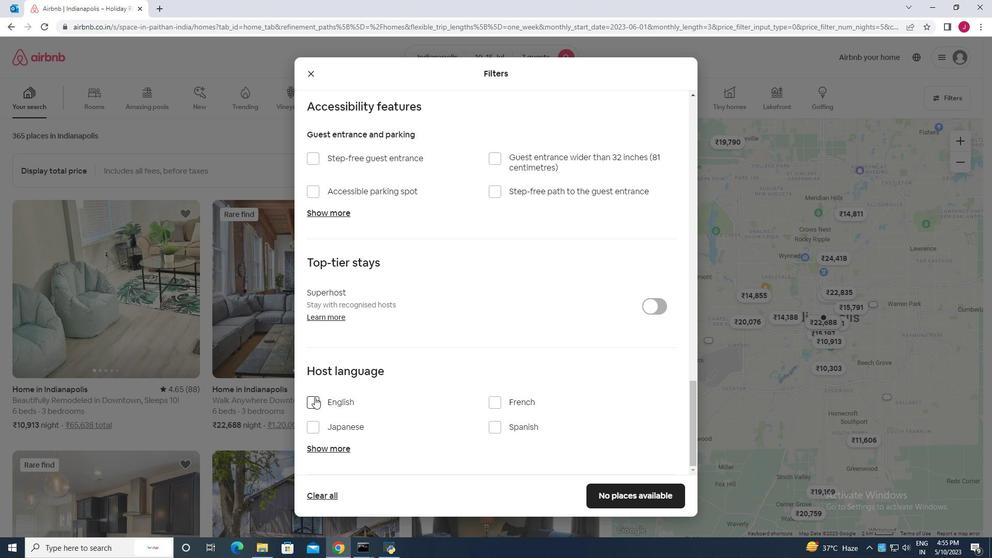 
Action: Mouse pressed left at (315, 399)
Screenshot: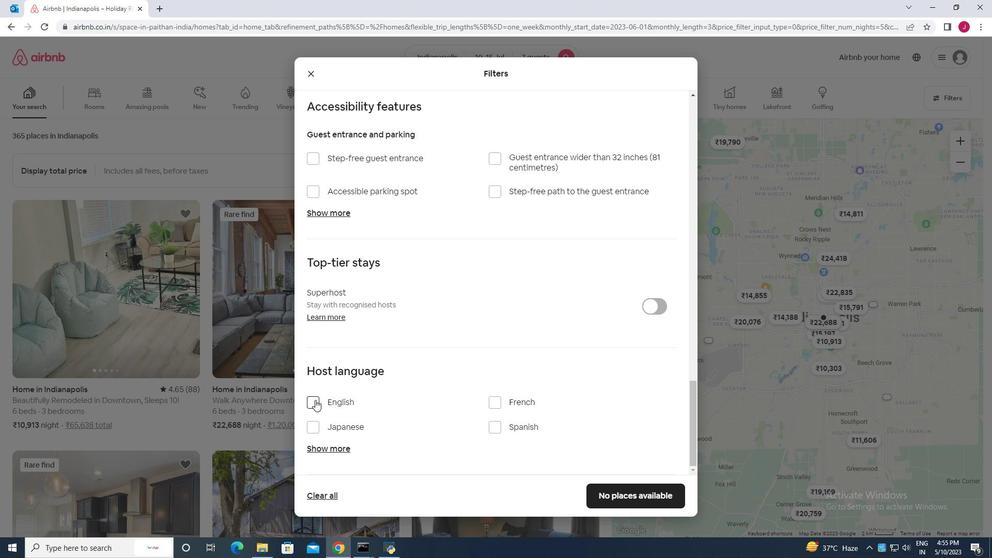 
Action: Mouse moved to (623, 494)
Screenshot: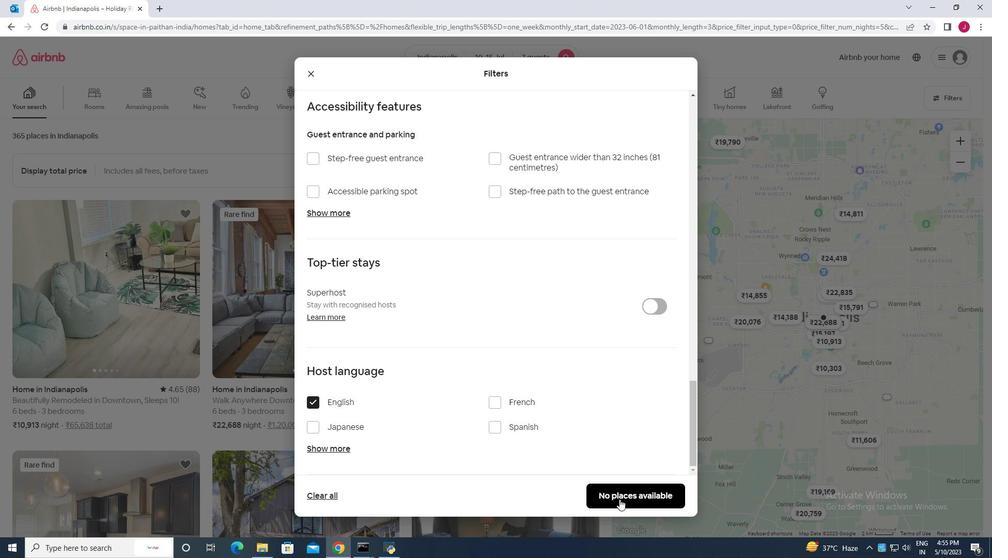 
Action: Mouse pressed left at (623, 494)
Screenshot: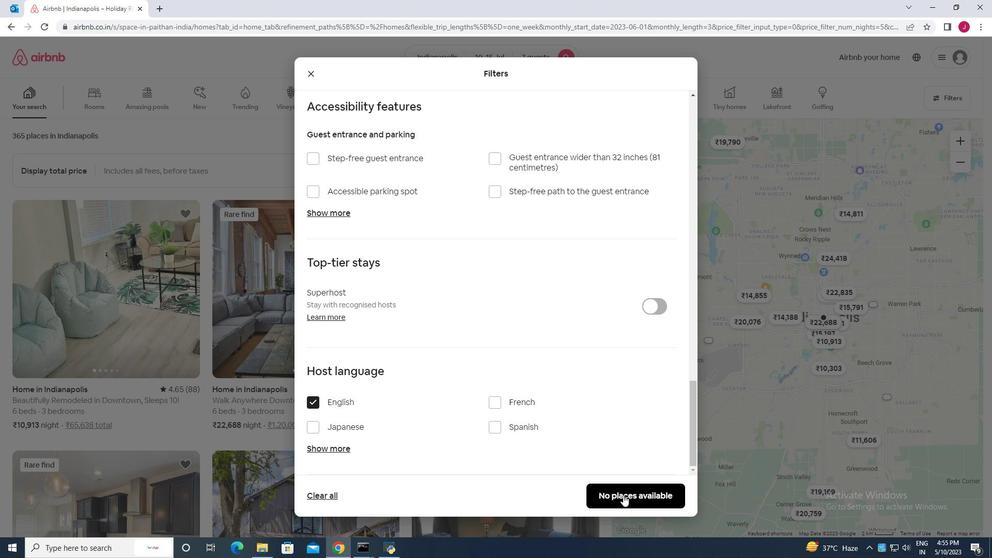 
Action: Mouse moved to (619, 490)
Screenshot: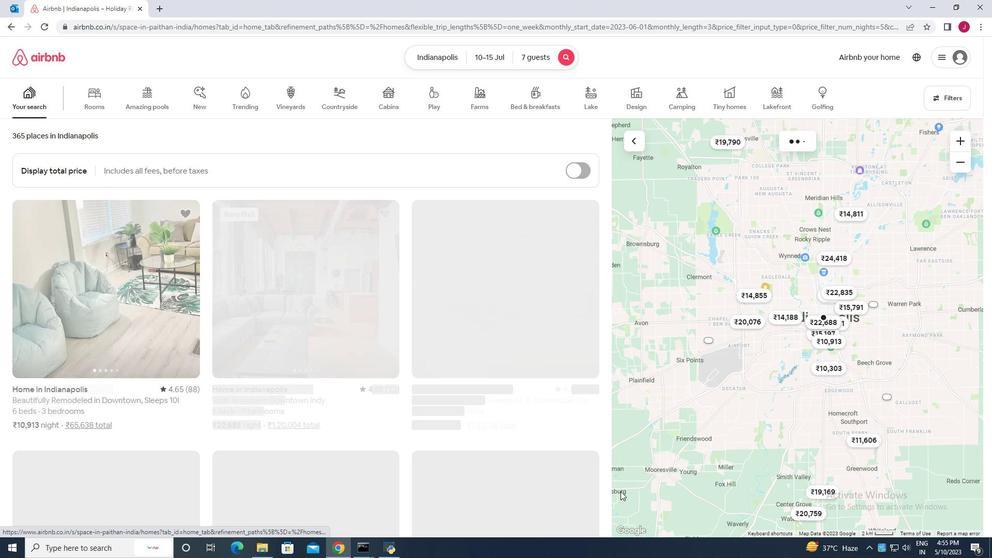 
